 Task: In the setting , change the language English , change the country 'Singapore', change date format (9/1/2023), change time format 1:01 AM - 11:59 PM, in privacy and data export the history, logged in from the account softage.10@softage.net
Action: Mouse moved to (1119, 86)
Screenshot: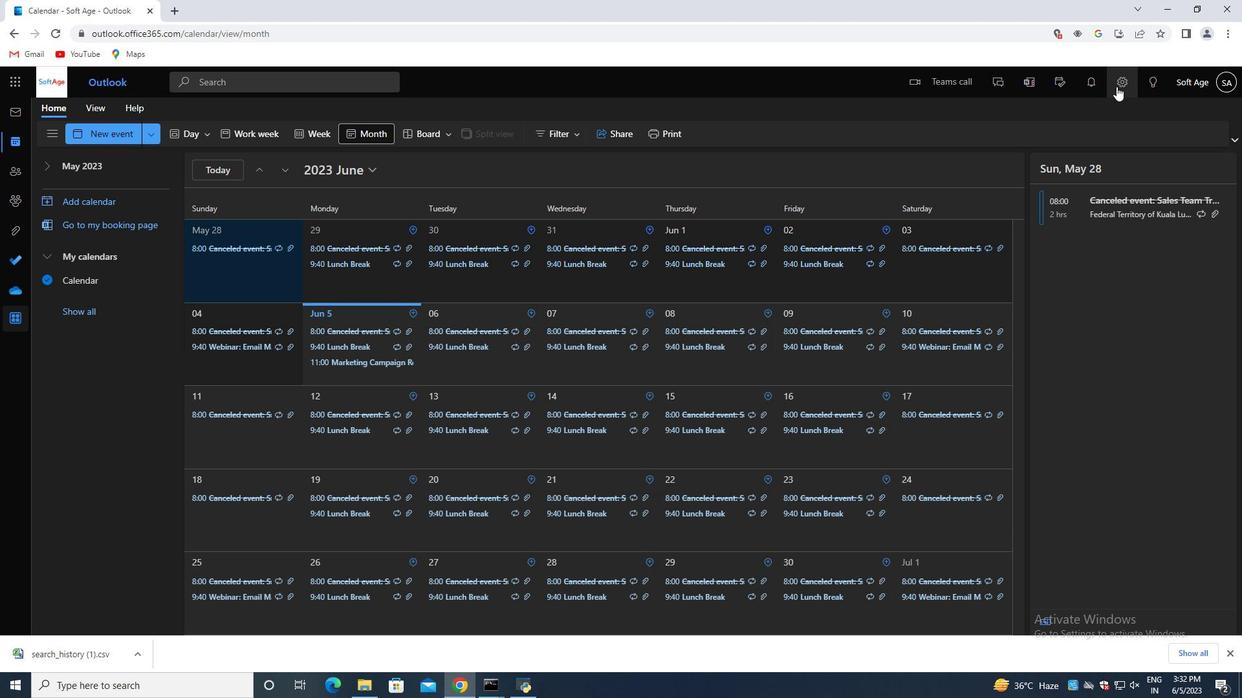 
Action: Mouse pressed left at (1119, 86)
Screenshot: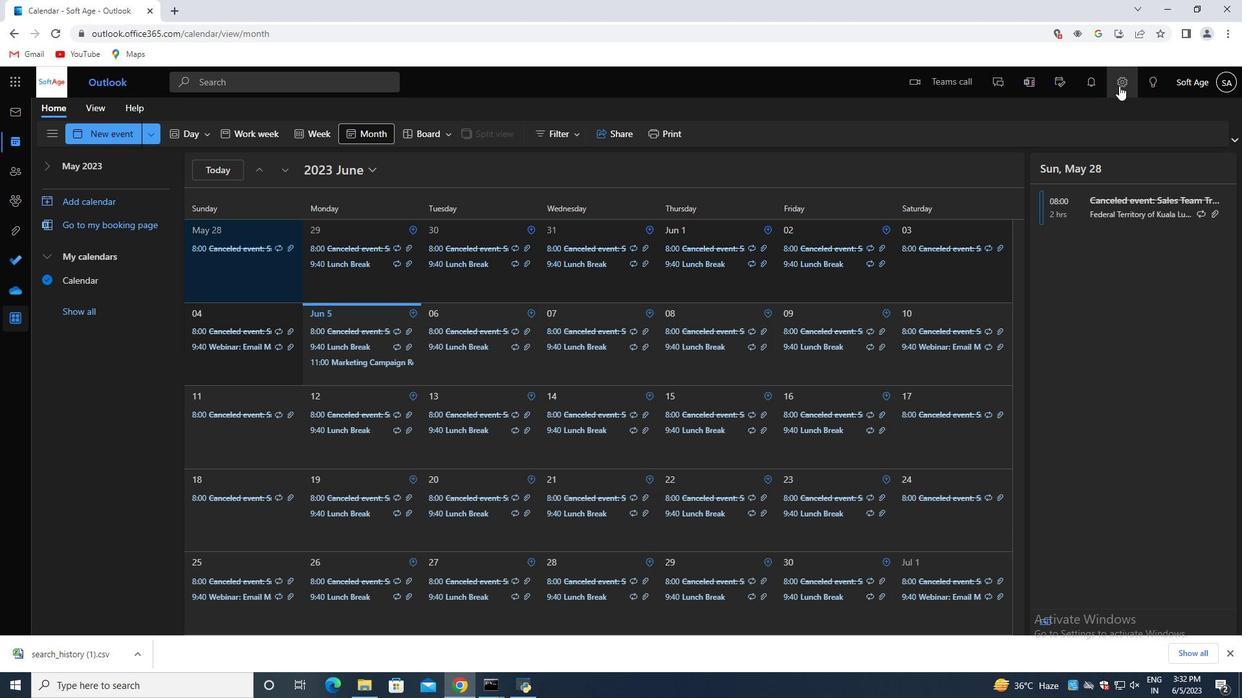 
Action: Mouse moved to (1128, 320)
Screenshot: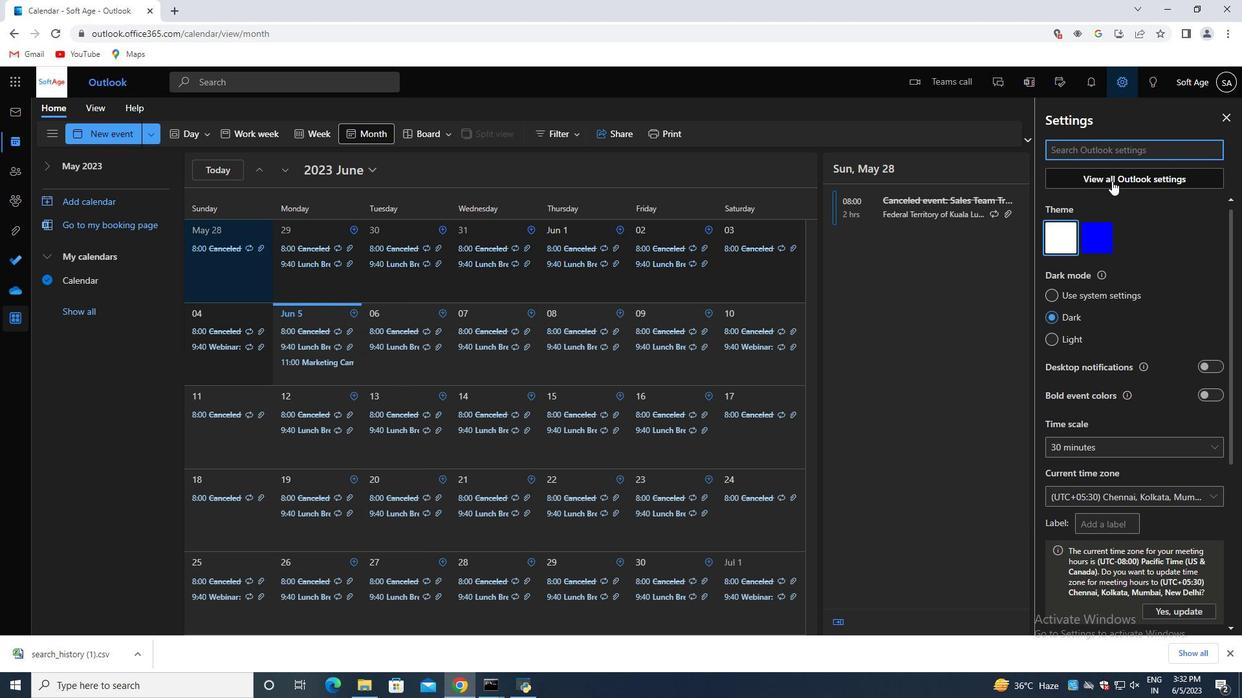 
Action: Mouse scrolled (1128, 319) with delta (0, 0)
Screenshot: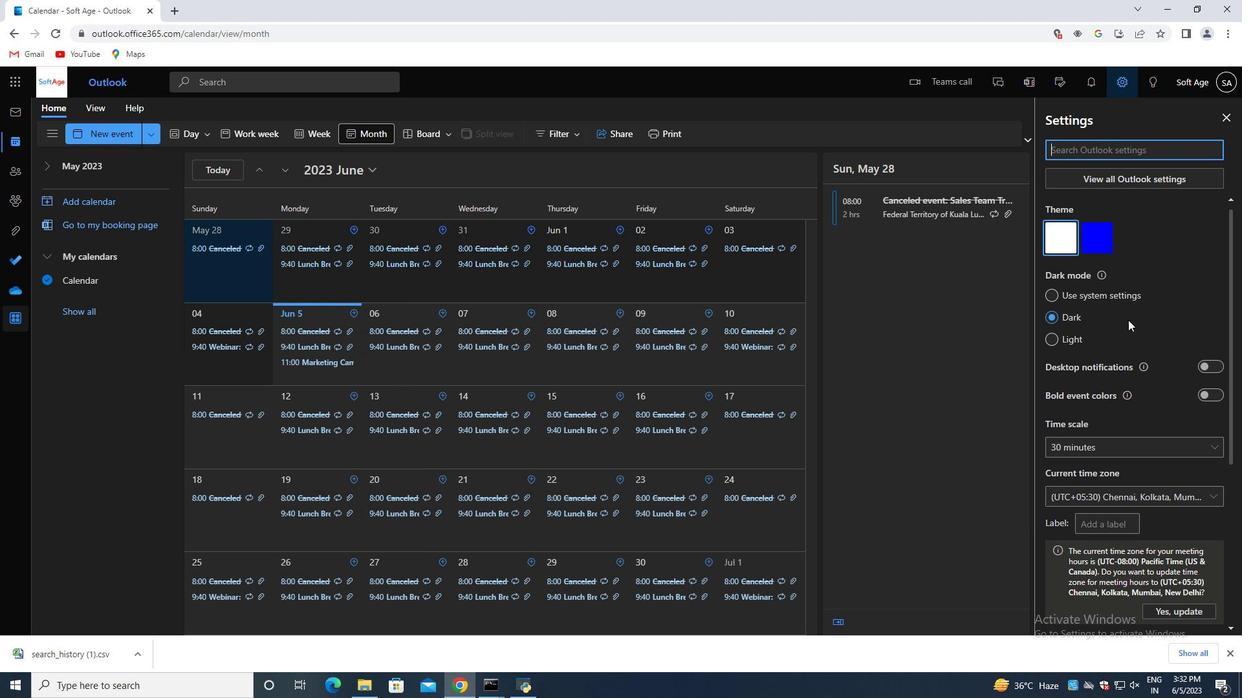 
Action: Mouse moved to (1128, 330)
Screenshot: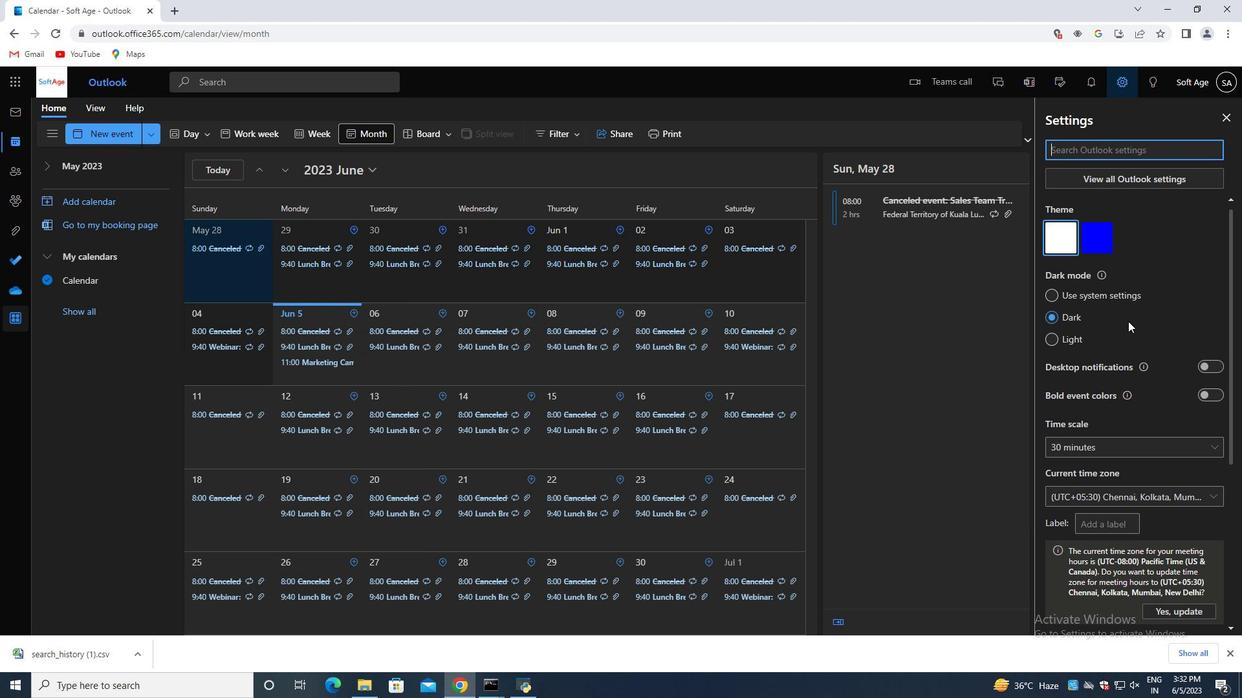 
Action: Mouse scrolled (1128, 320) with delta (0, 0)
Screenshot: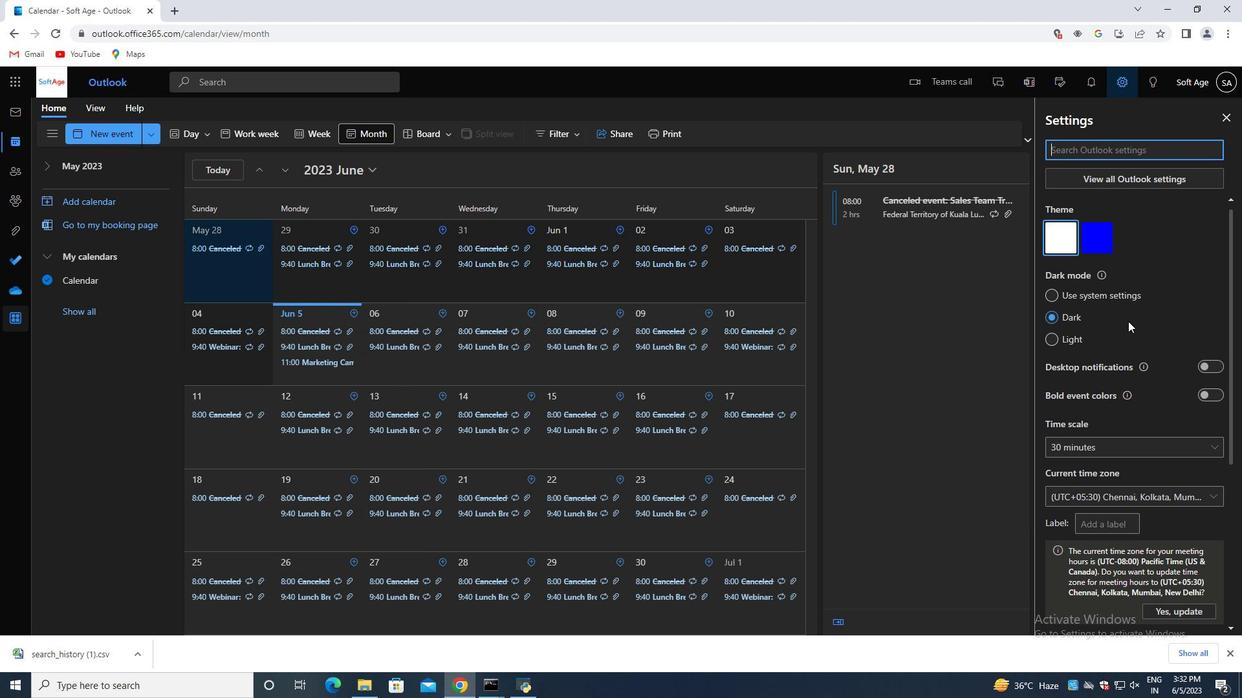 
Action: Mouse moved to (1128, 331)
Screenshot: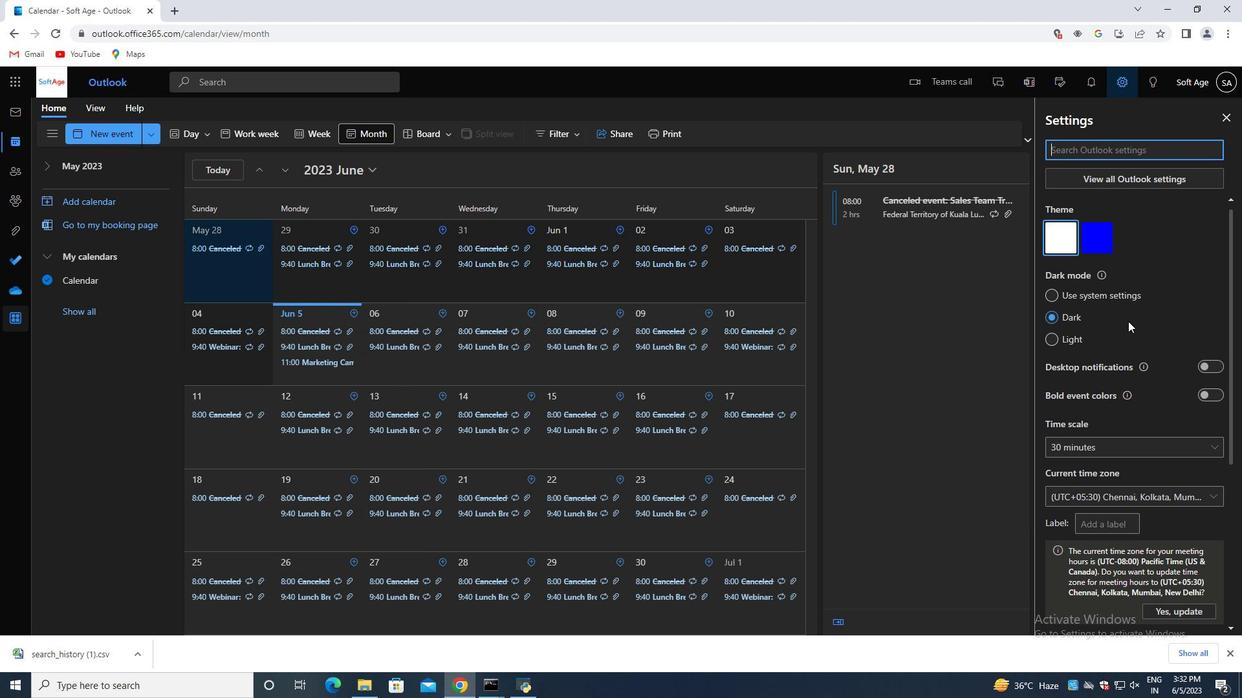
Action: Mouse scrolled (1128, 322) with delta (0, 0)
Screenshot: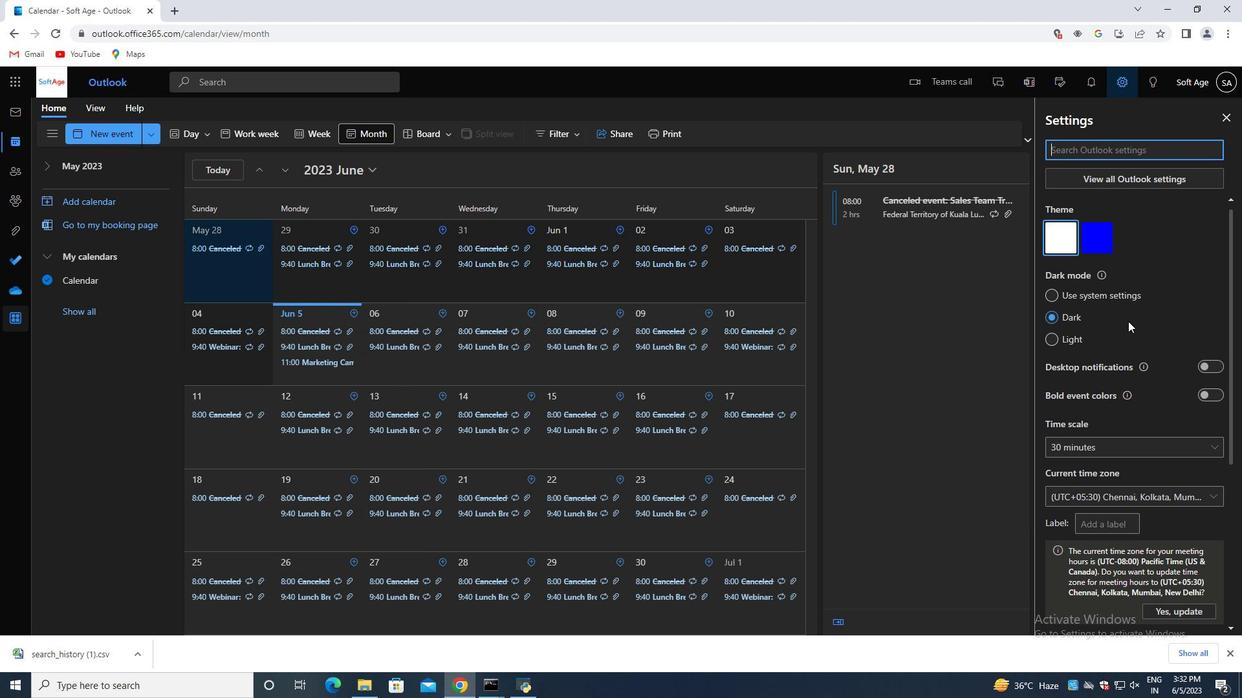
Action: Mouse moved to (1128, 332)
Screenshot: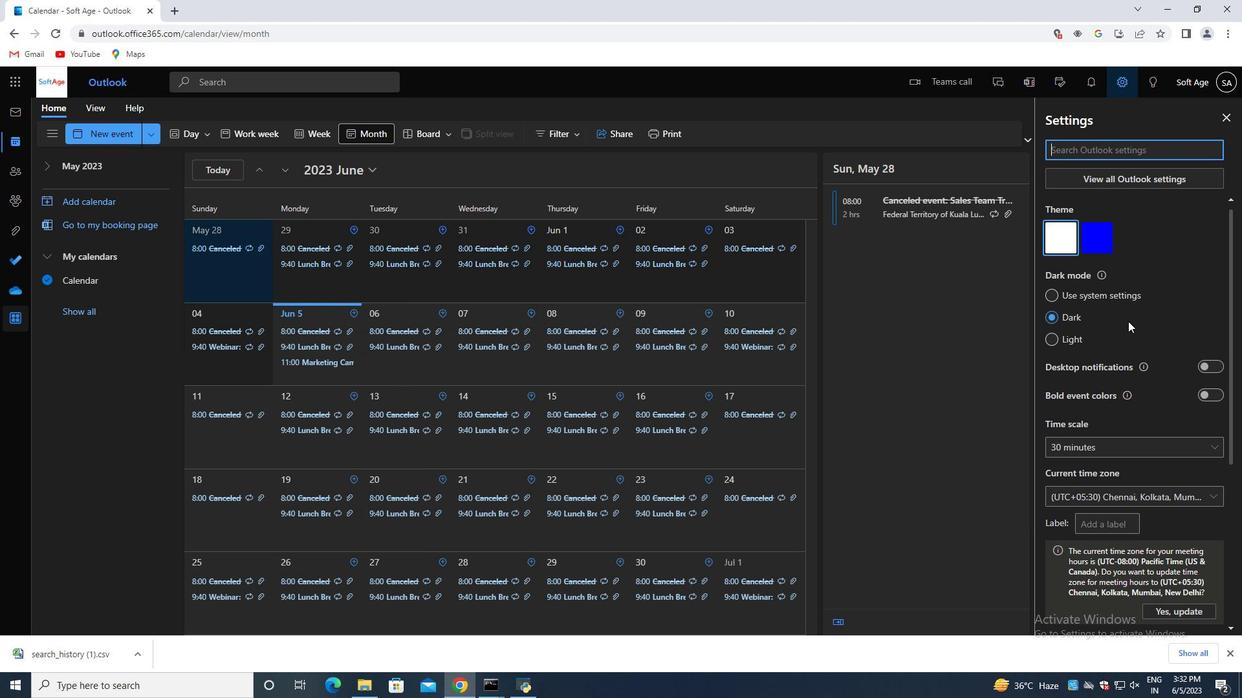 
Action: Mouse scrolled (1128, 324) with delta (0, 0)
Screenshot: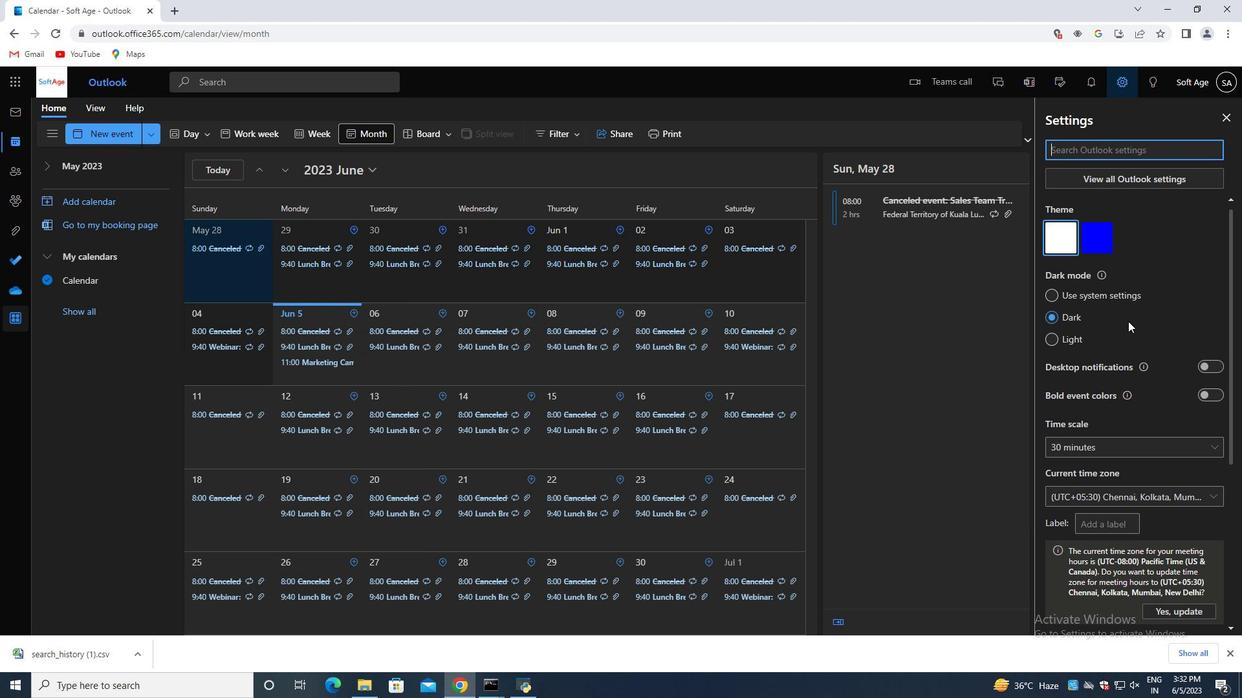 
Action: Mouse moved to (1127, 342)
Screenshot: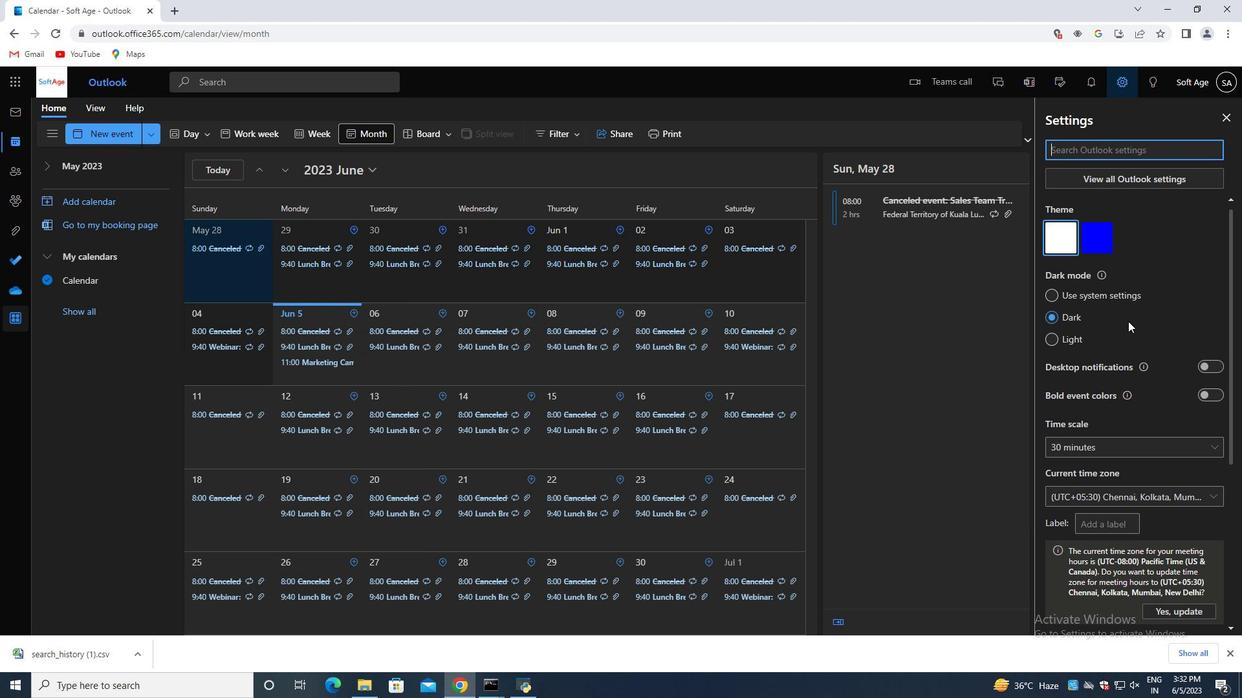 
Action: Mouse scrolled (1128, 329) with delta (0, 0)
Screenshot: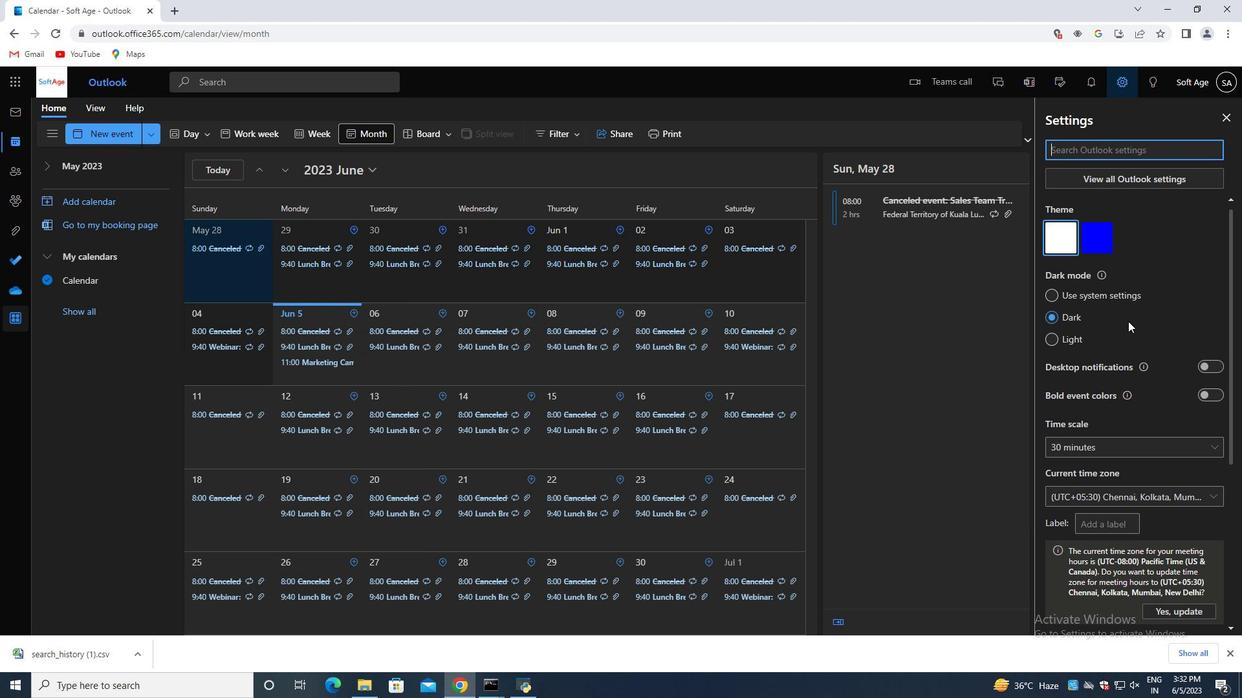 
Action: Mouse moved to (1126, 355)
Screenshot: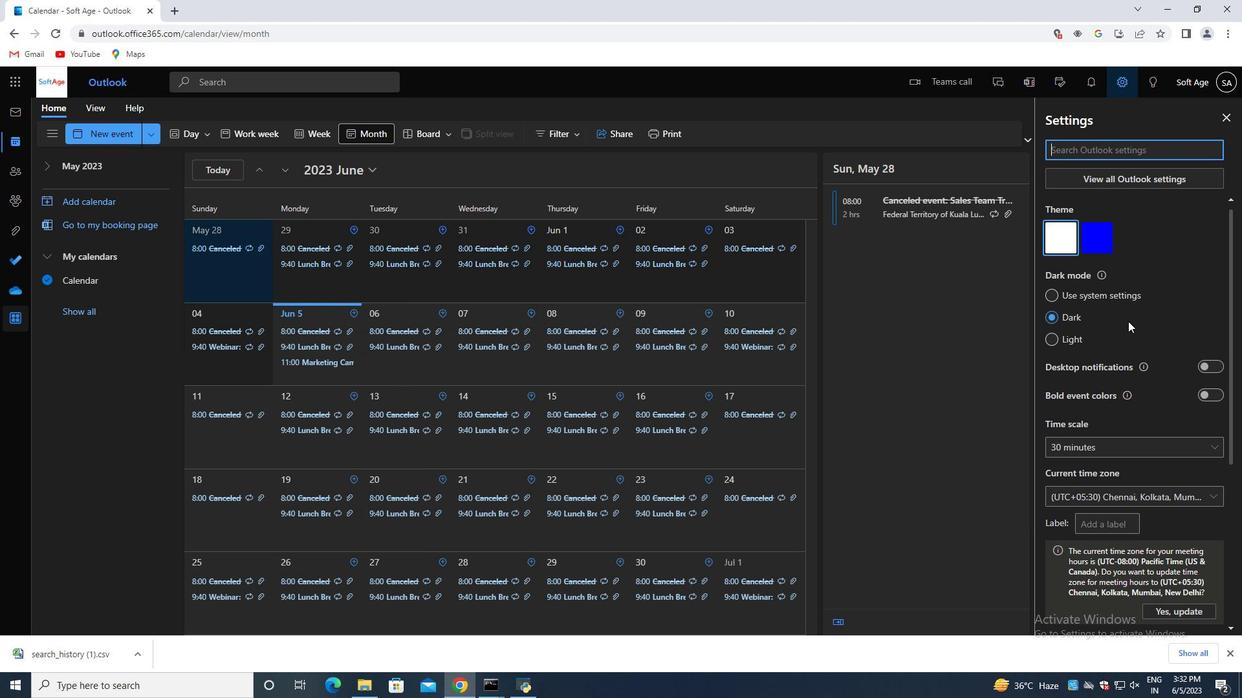 
Action: Mouse scrolled (1128, 331) with delta (0, 0)
Screenshot: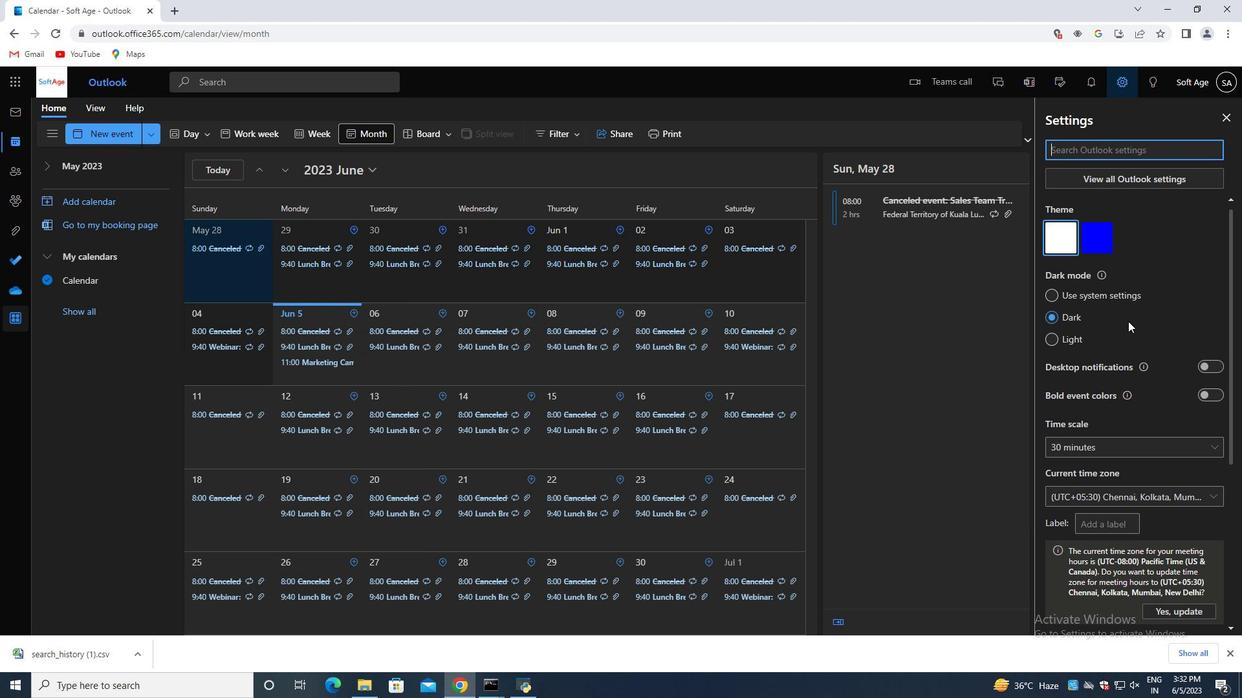 
Action: Mouse moved to (1091, 440)
Screenshot: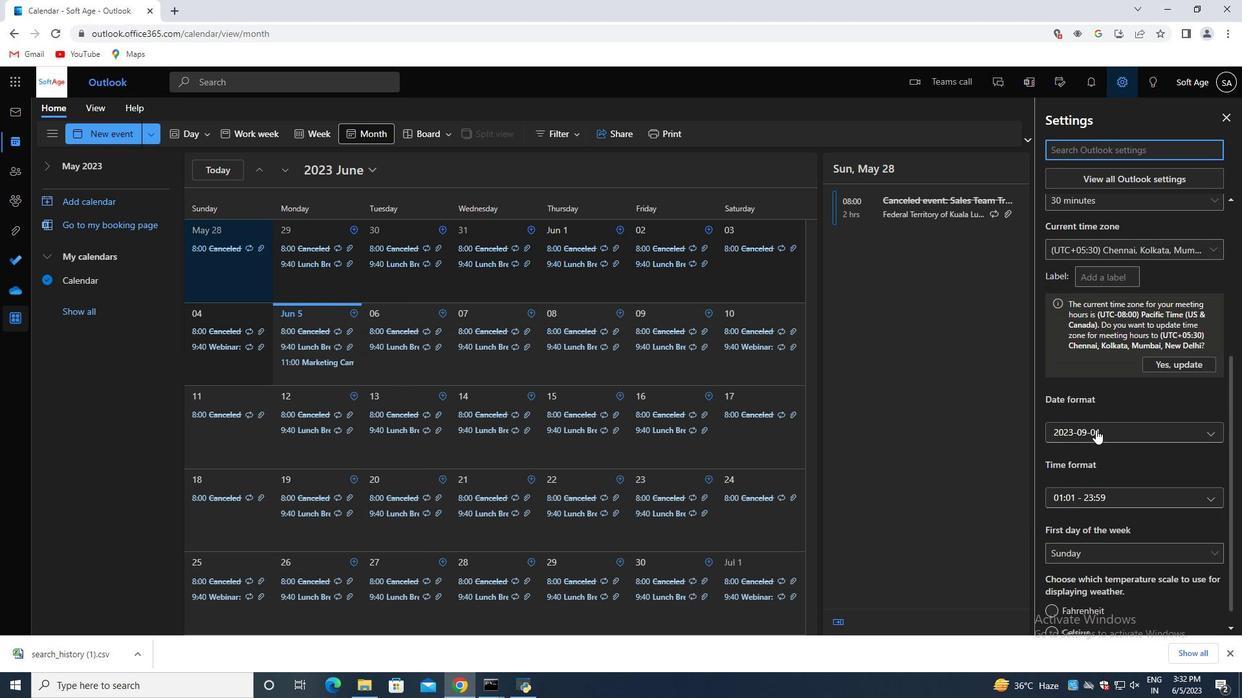 
Action: Mouse scrolled (1091, 440) with delta (0, 0)
Screenshot: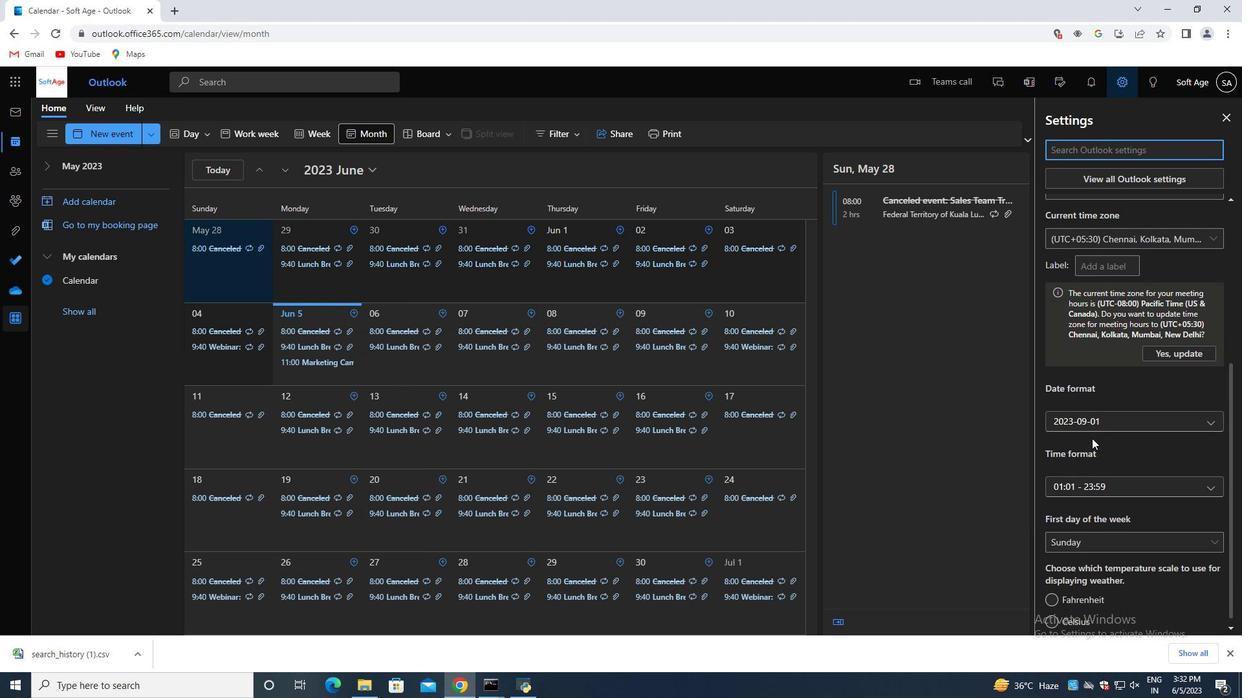 
Action: Mouse moved to (1089, 441)
Screenshot: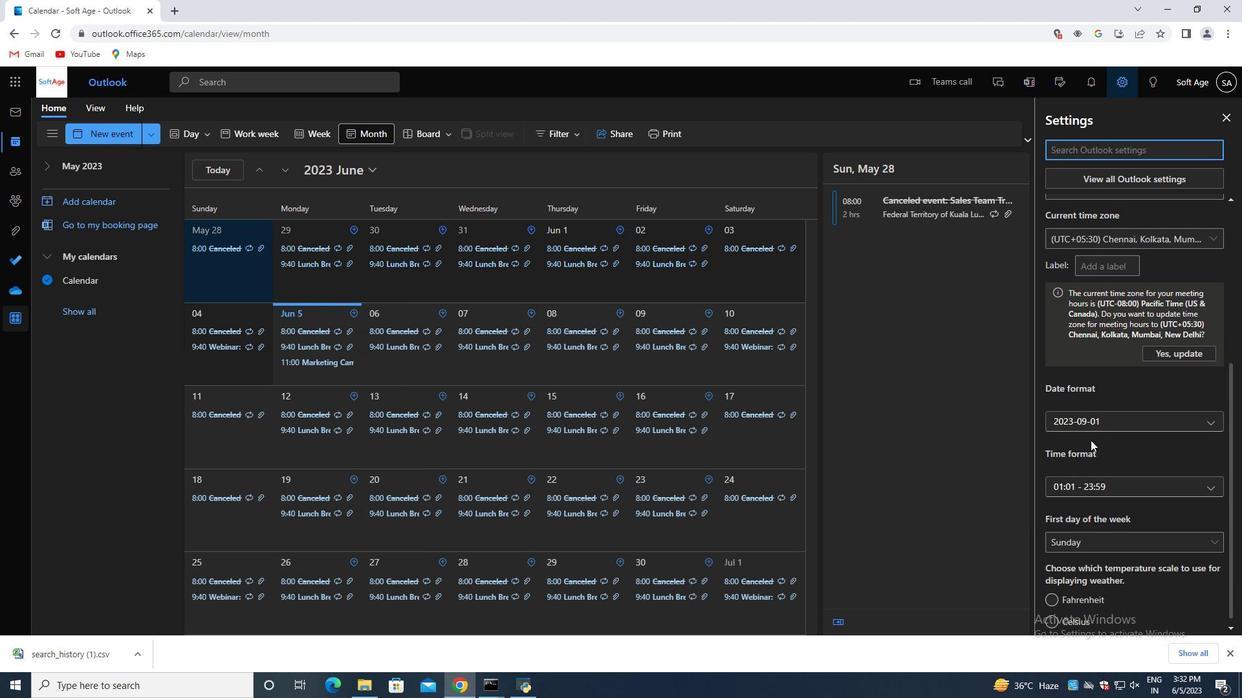 
Action: Mouse scrolled (1089, 440) with delta (0, 0)
Screenshot: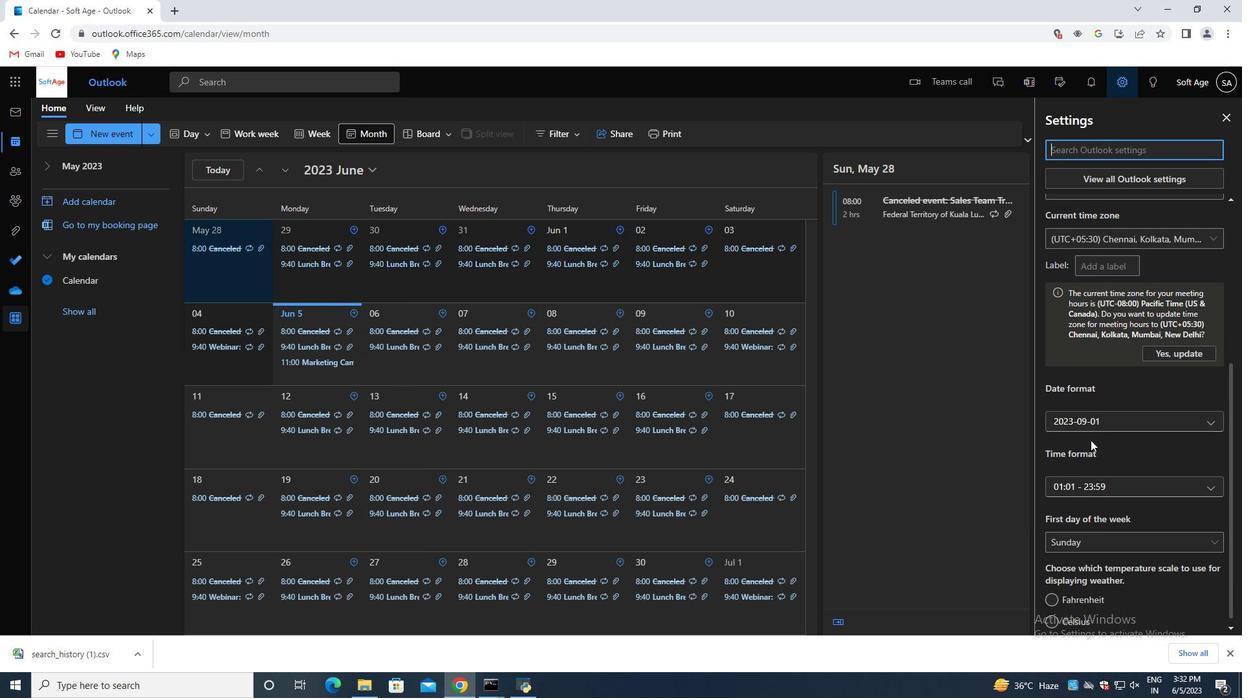 
Action: Mouse scrolled (1089, 440) with delta (0, 0)
Screenshot: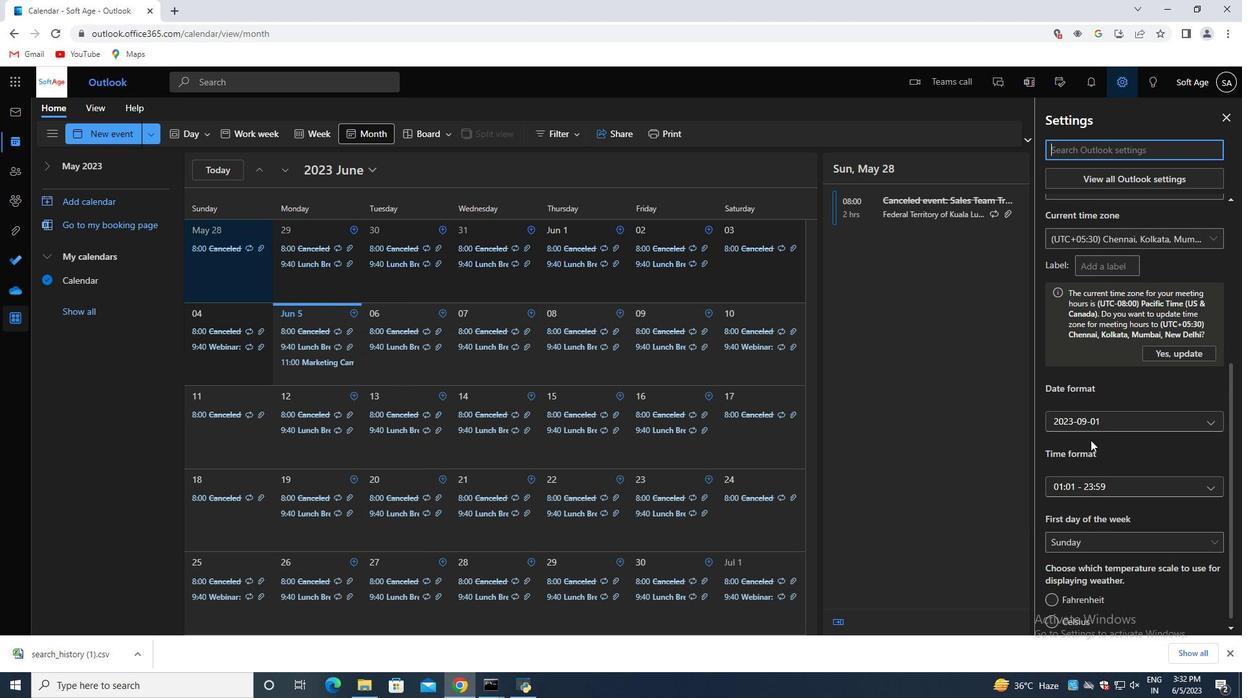 
Action: Mouse scrolled (1089, 440) with delta (0, 0)
Screenshot: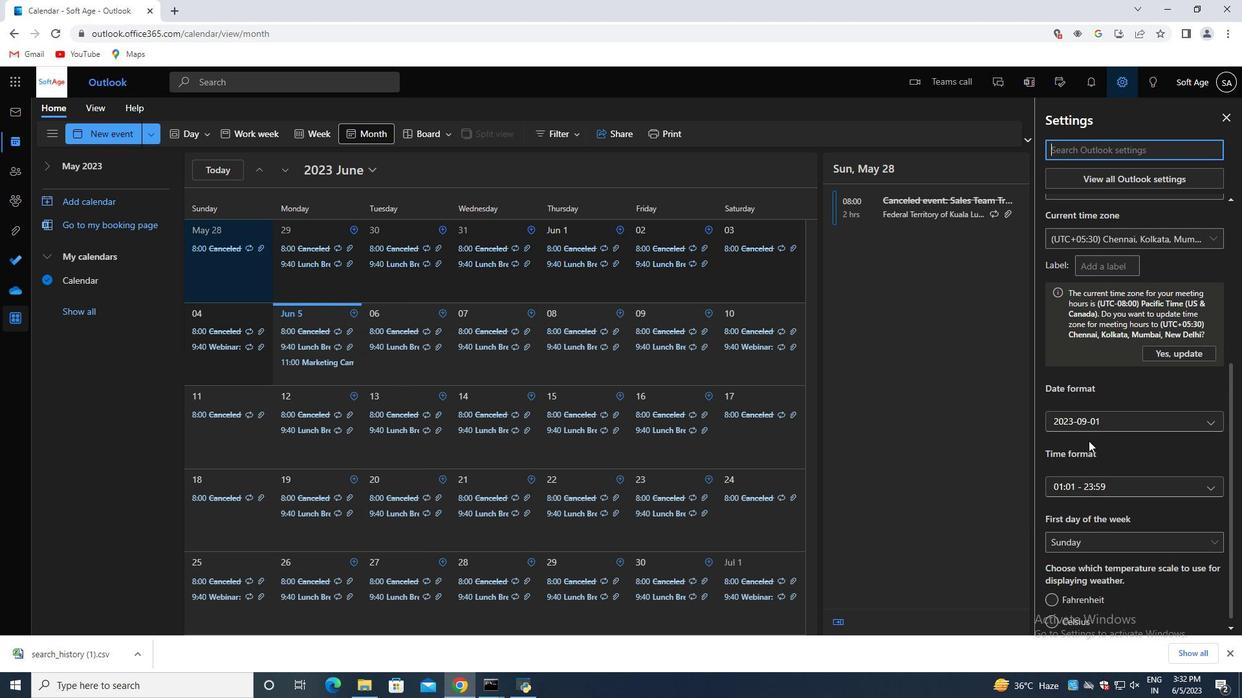 
Action: Mouse moved to (1065, 426)
Screenshot: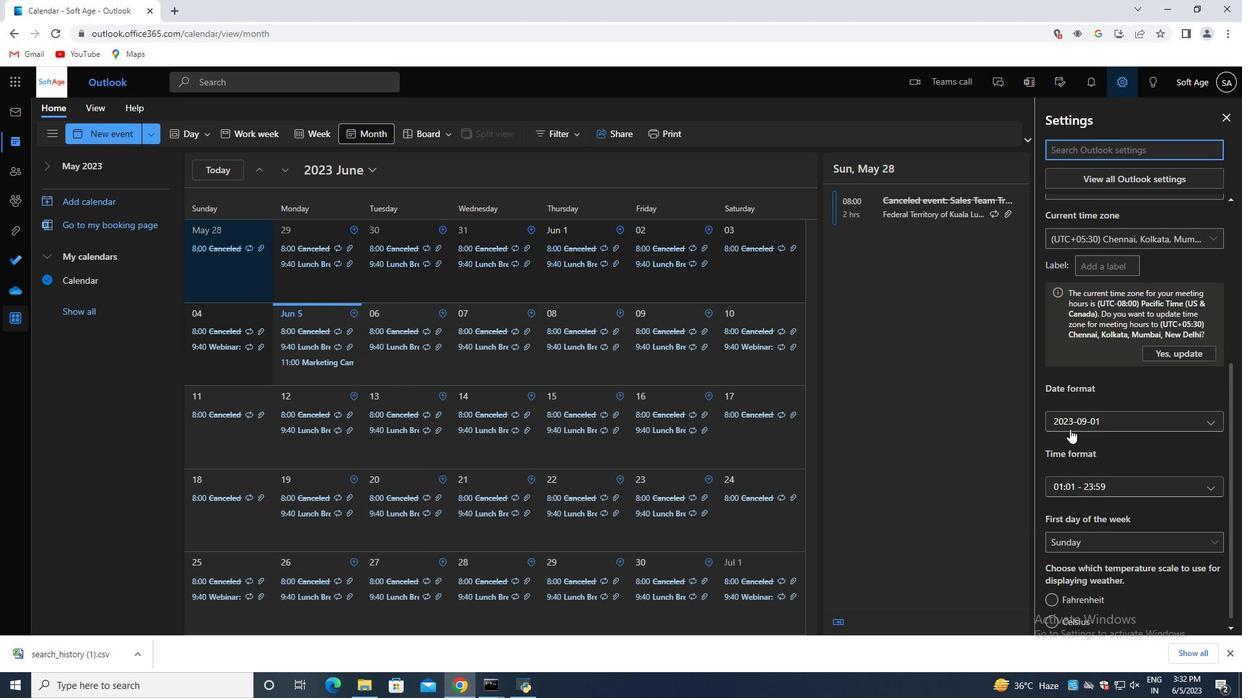 
Action: Mouse scrolled (1065, 427) with delta (0, 0)
Screenshot: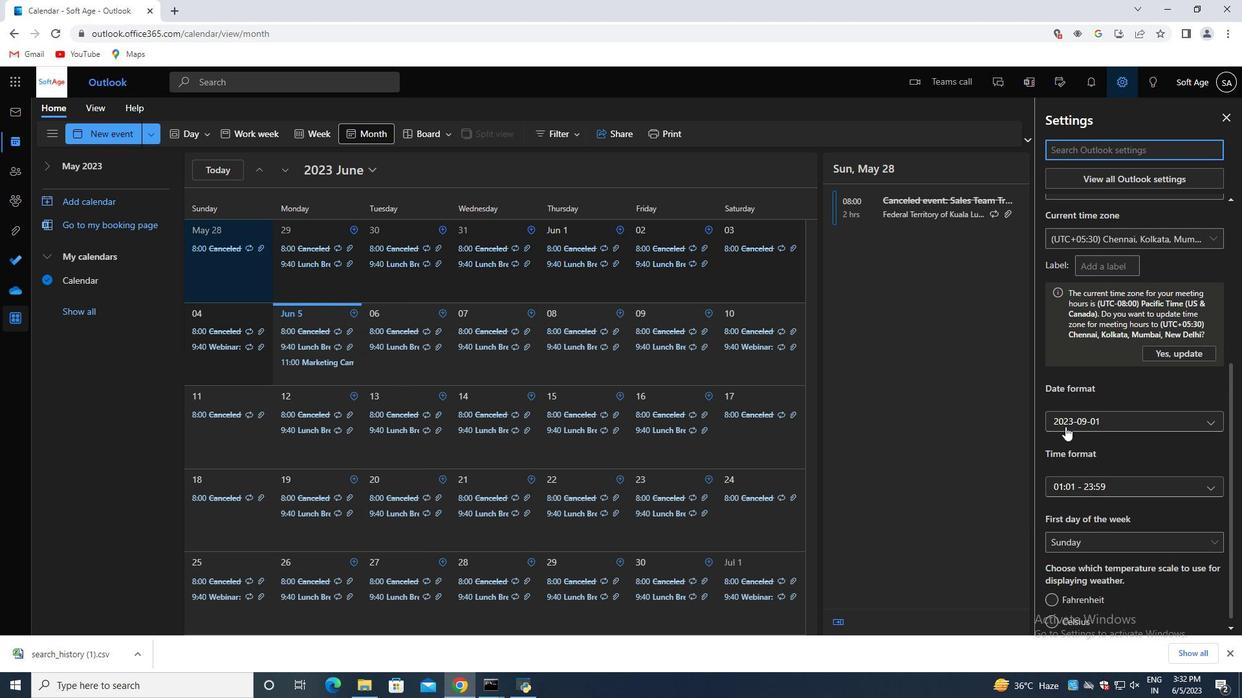 
Action: Mouse scrolled (1065, 427) with delta (0, 0)
Screenshot: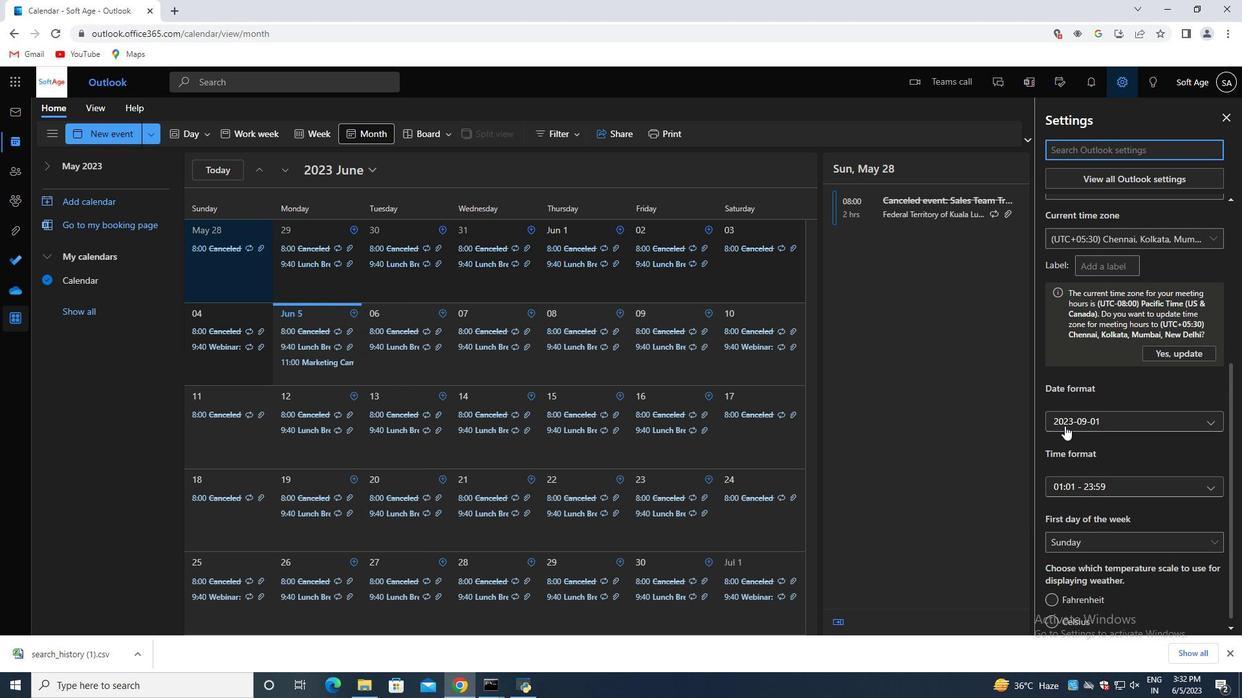 
Action: Mouse scrolled (1065, 427) with delta (0, 0)
Screenshot: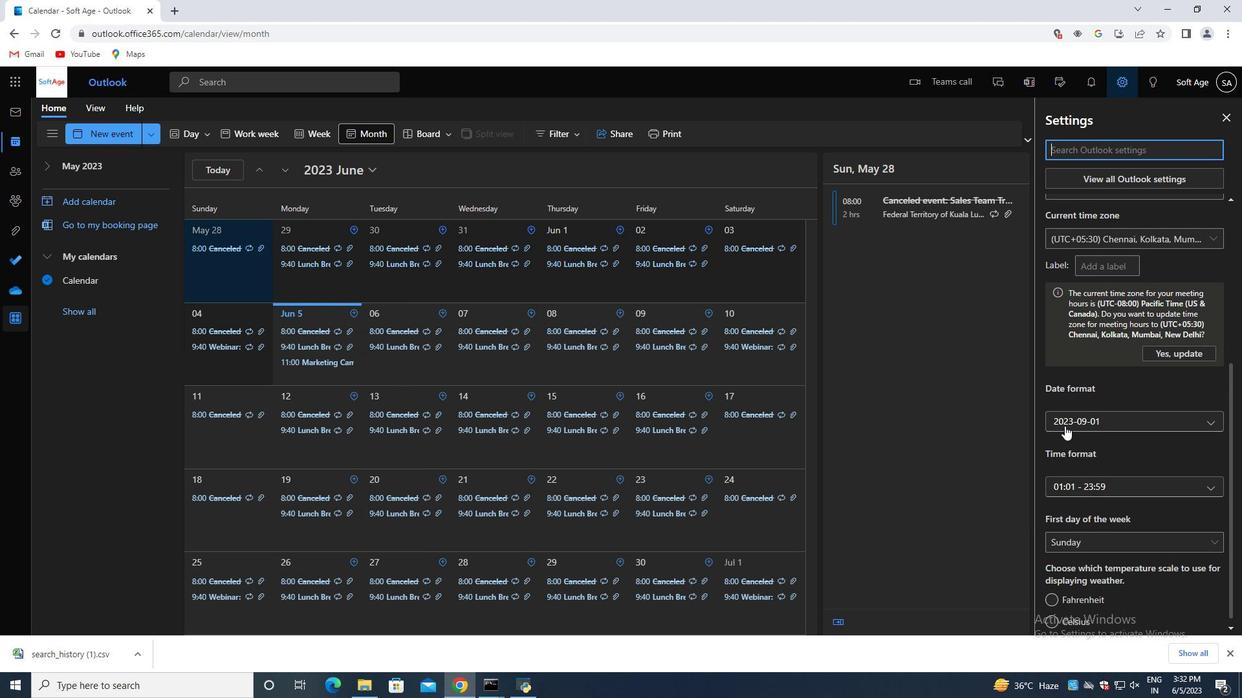 
Action: Mouse moved to (1064, 425)
Screenshot: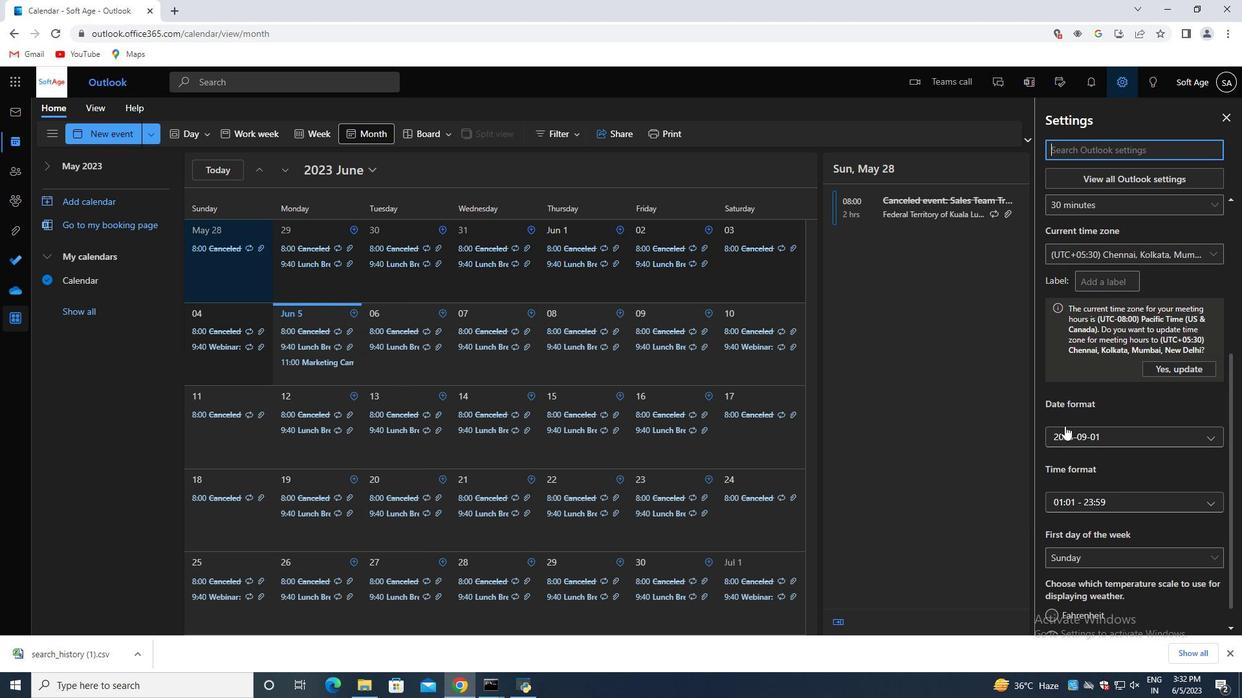 
Action: Mouse scrolled (1065, 427) with delta (0, 0)
Screenshot: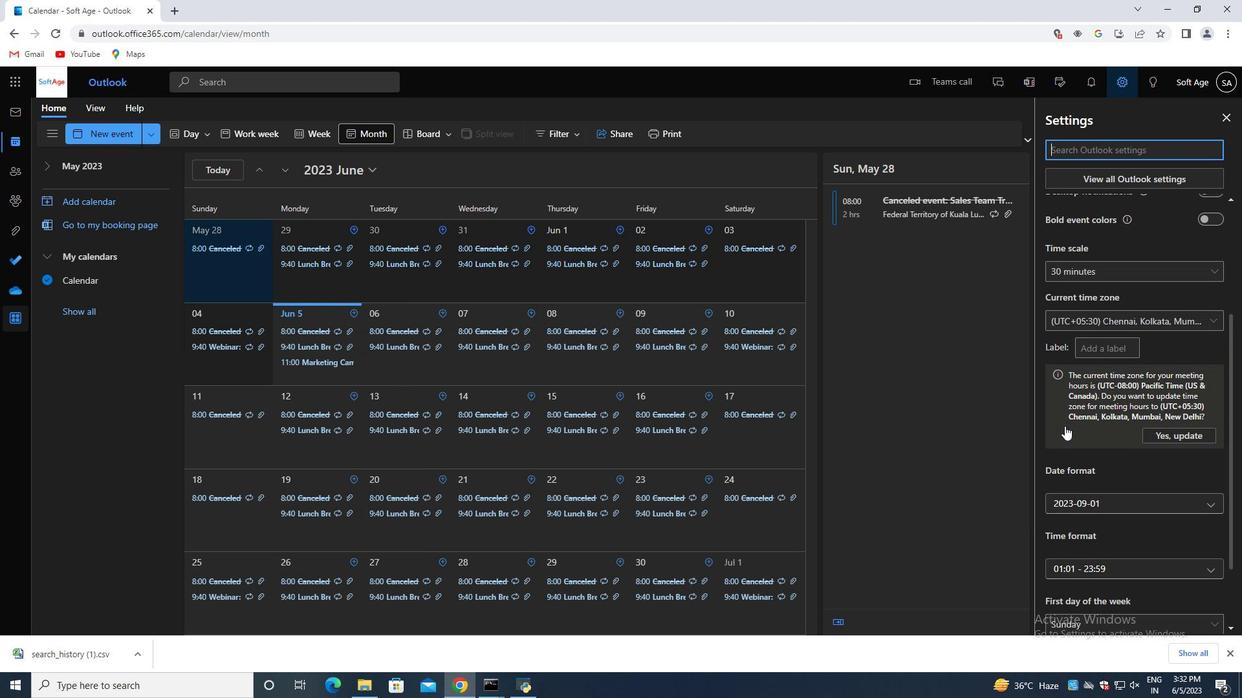 
Action: Mouse moved to (1063, 425)
Screenshot: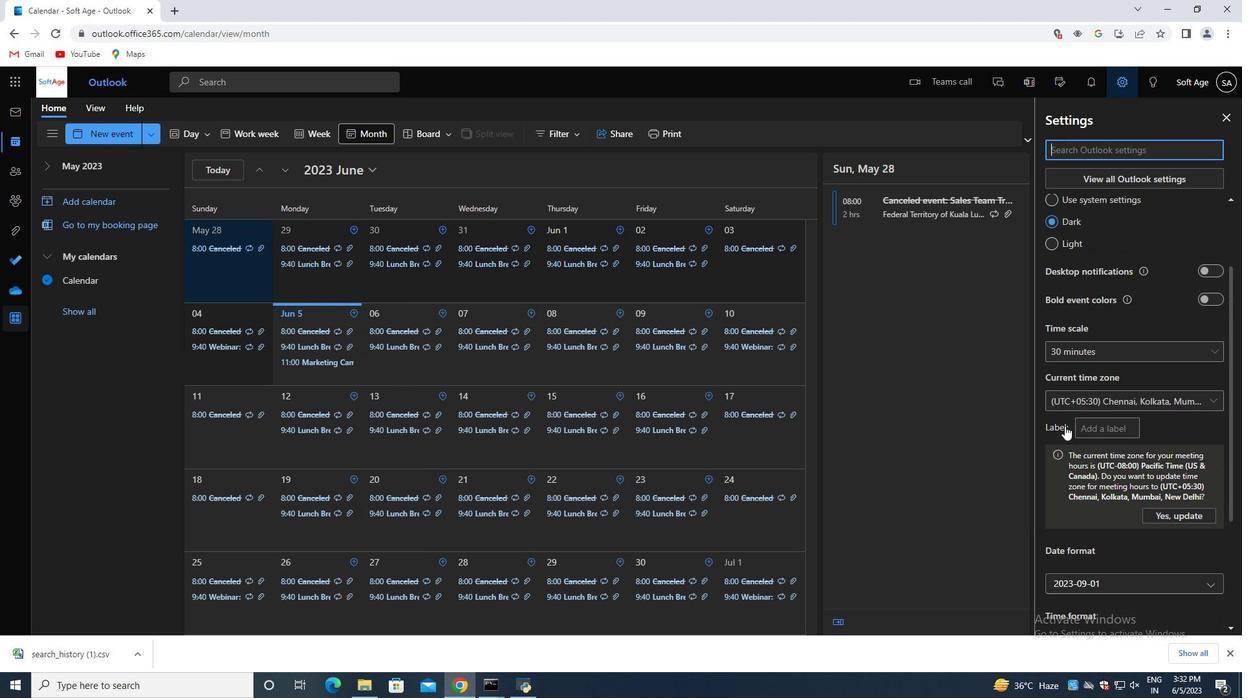 
Action: Mouse scrolled (1065, 427) with delta (0, 0)
Screenshot: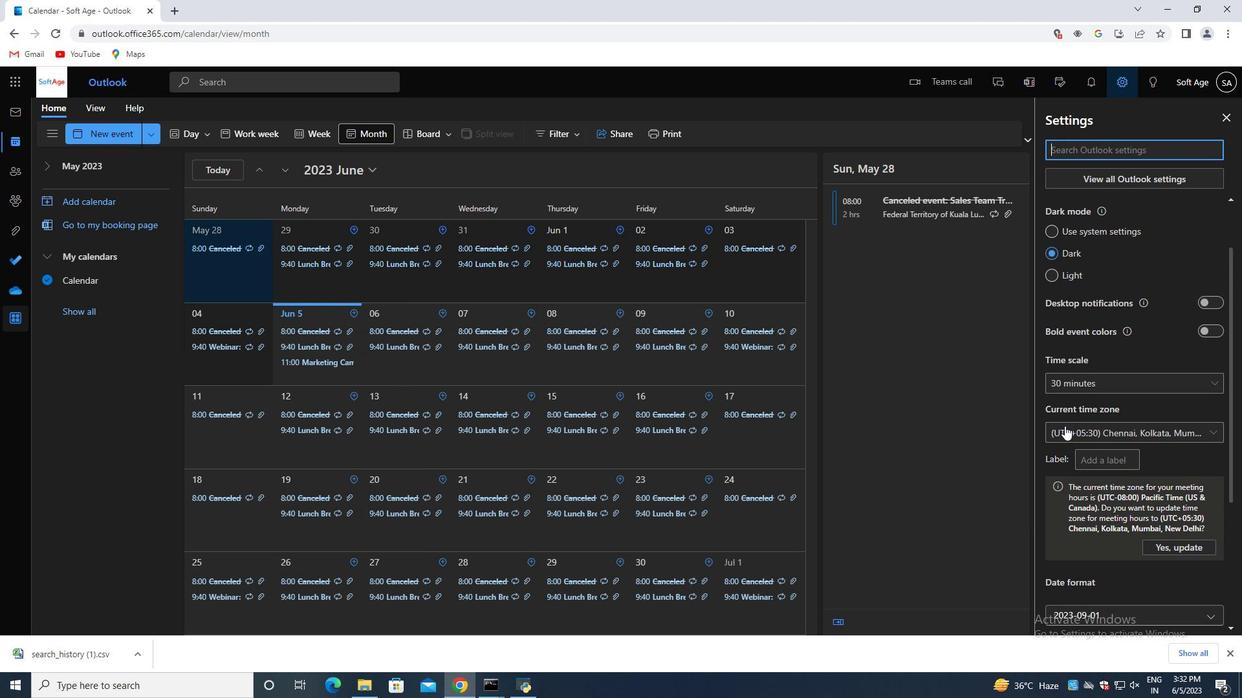
Action: Mouse moved to (1001, 405)
Screenshot: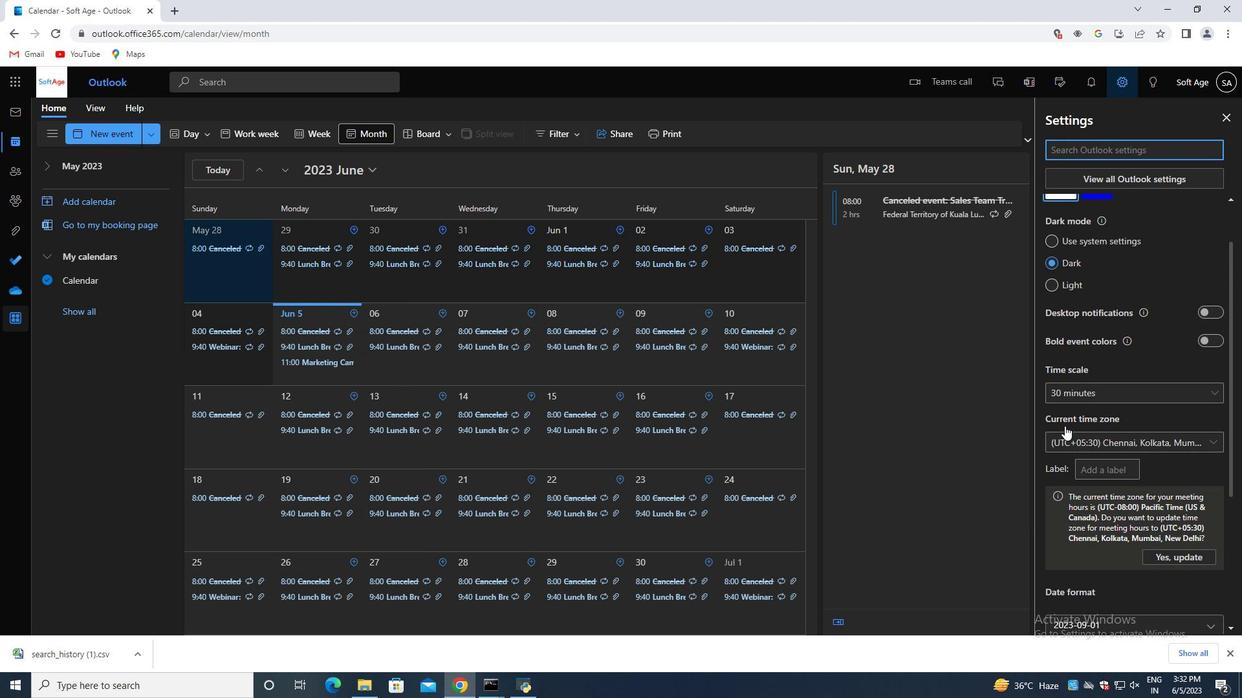 
Action: Mouse scrolled (1065, 427) with delta (0, 0)
Screenshot: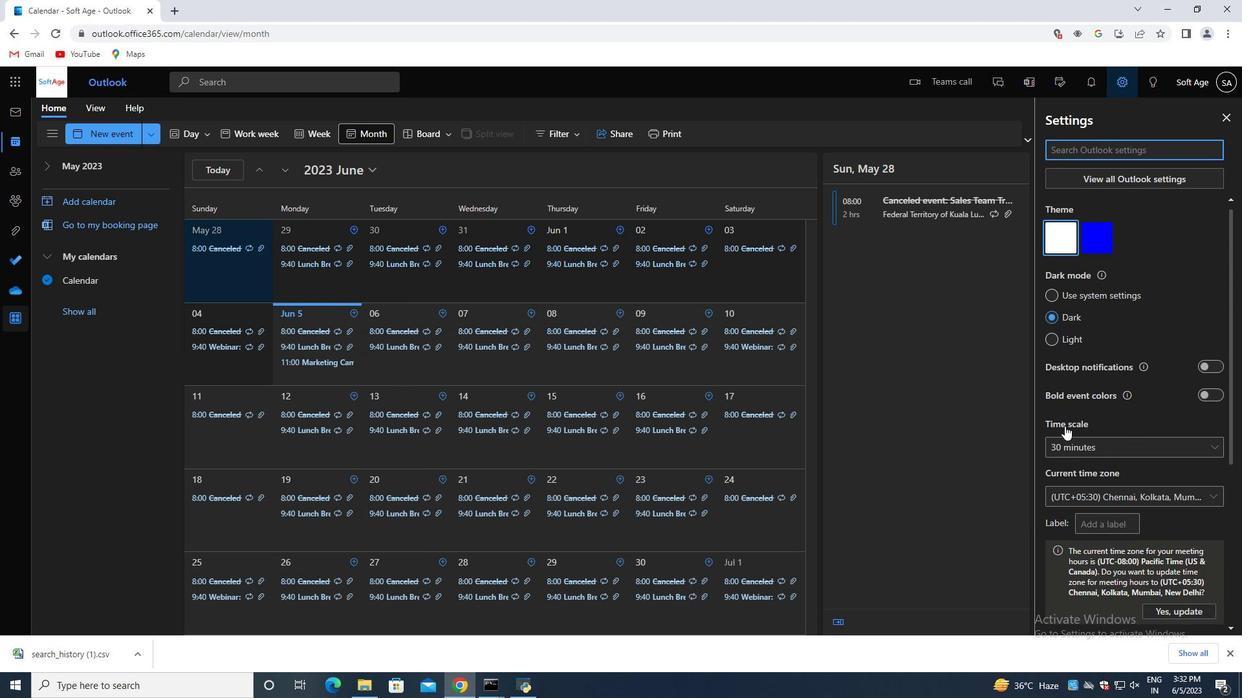 
Action: Mouse moved to (1022, 353)
Screenshot: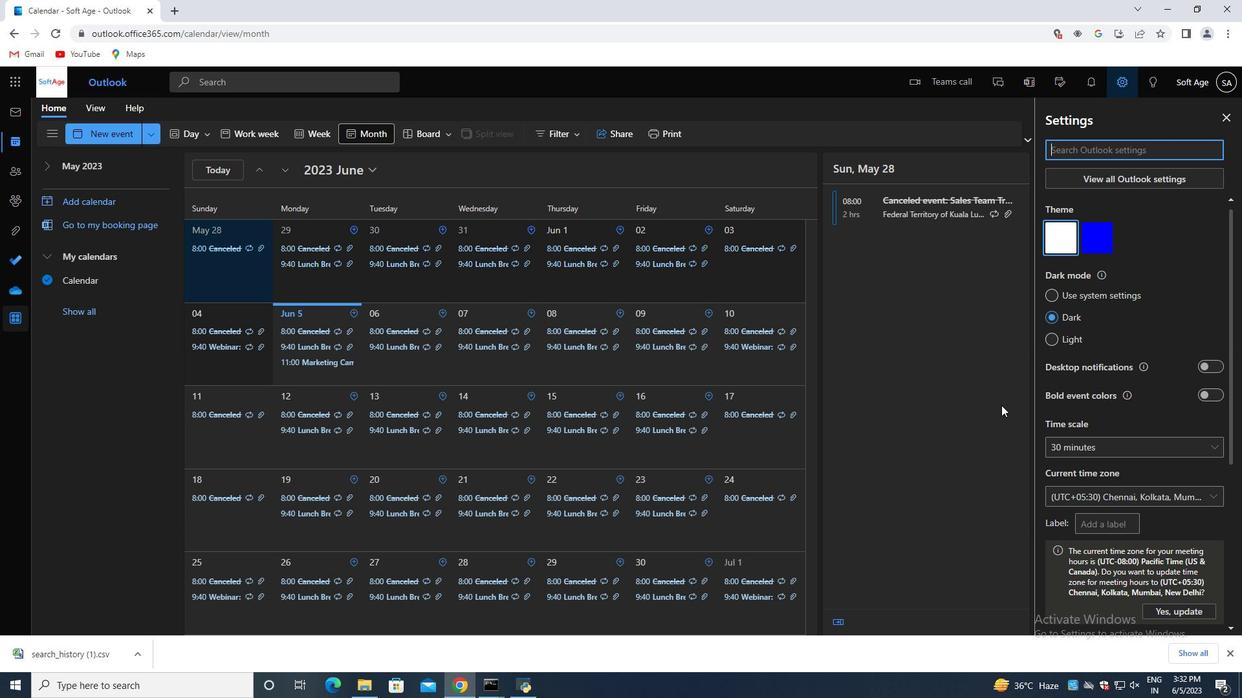 
Action: Mouse scrolled (1001, 403) with delta (0, 0)
Screenshot: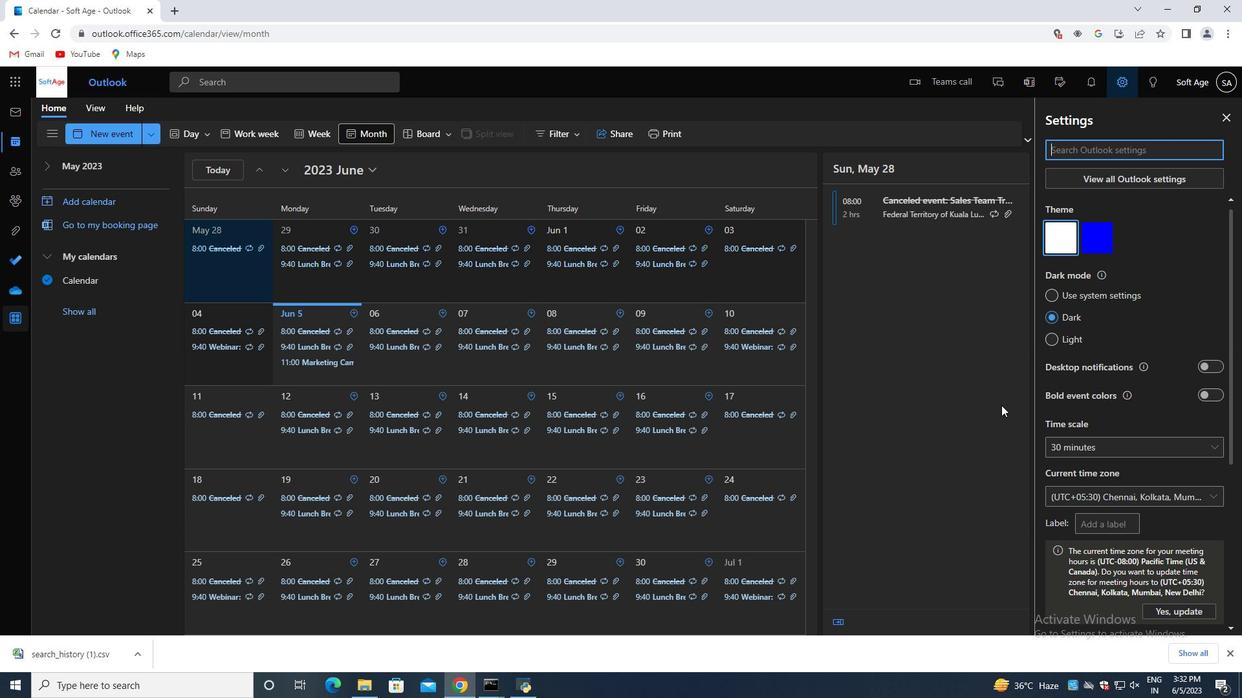 
Action: Mouse moved to (1043, 249)
Screenshot: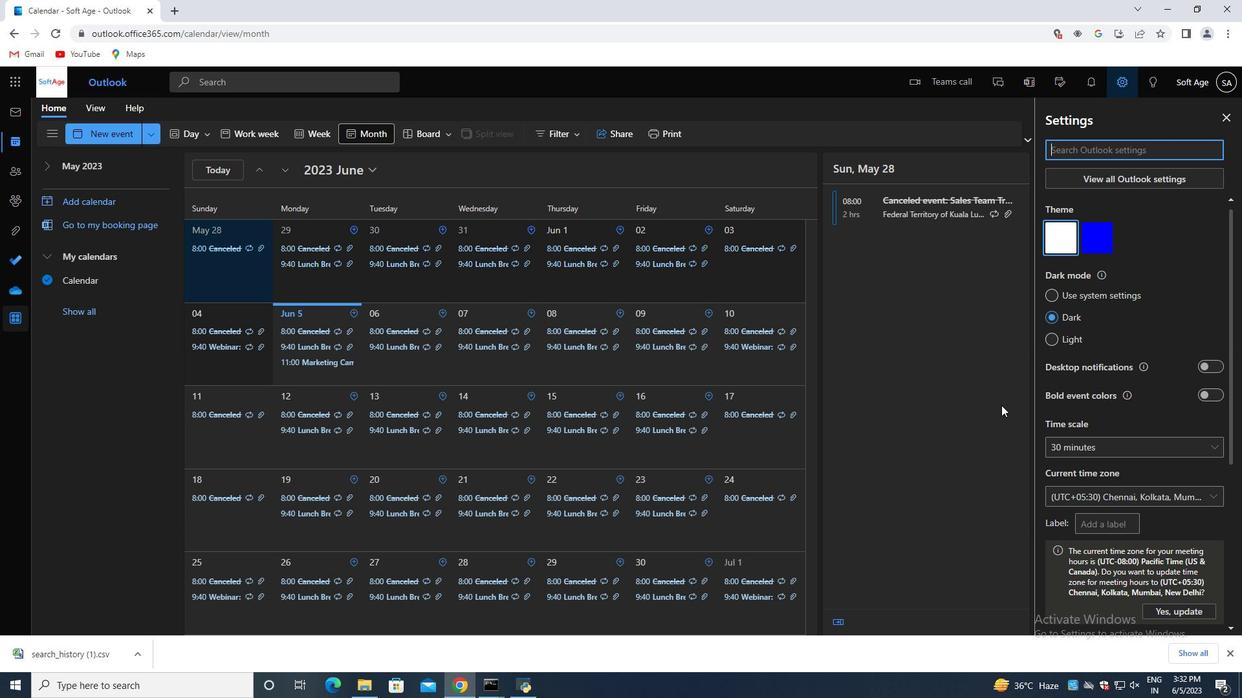 
Action: Mouse scrolled (1001, 399) with delta (0, 0)
Screenshot: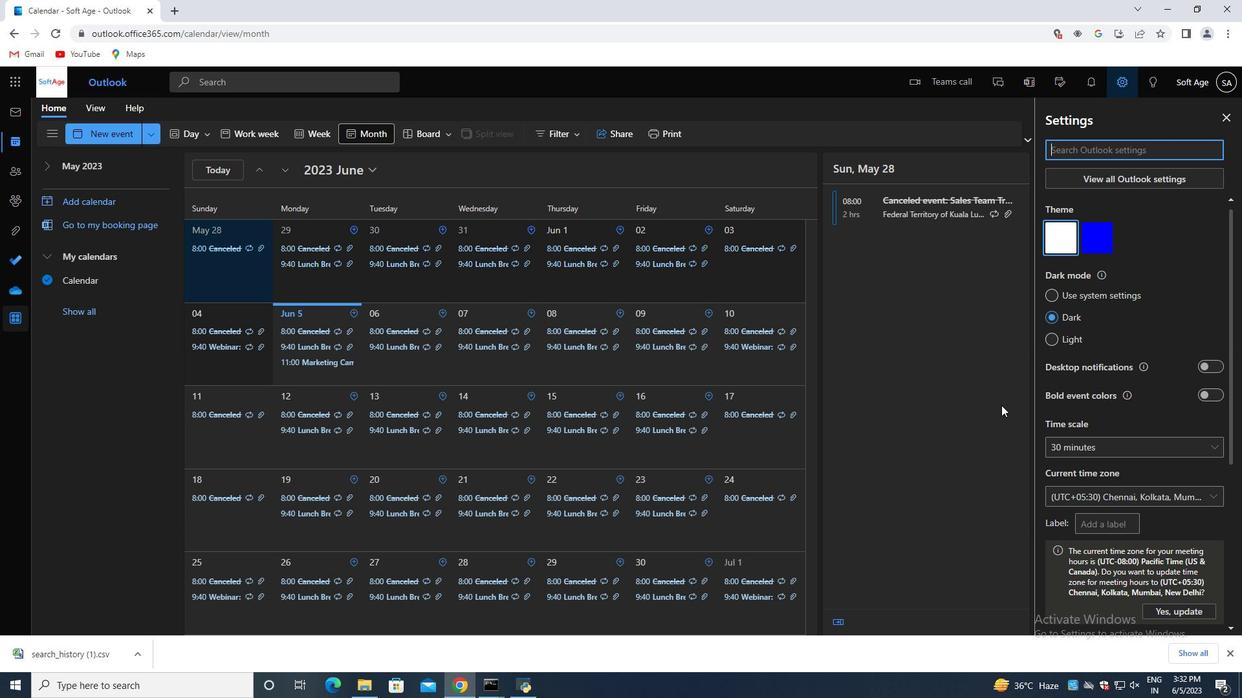 
Action: Mouse moved to (1056, 170)
Screenshot: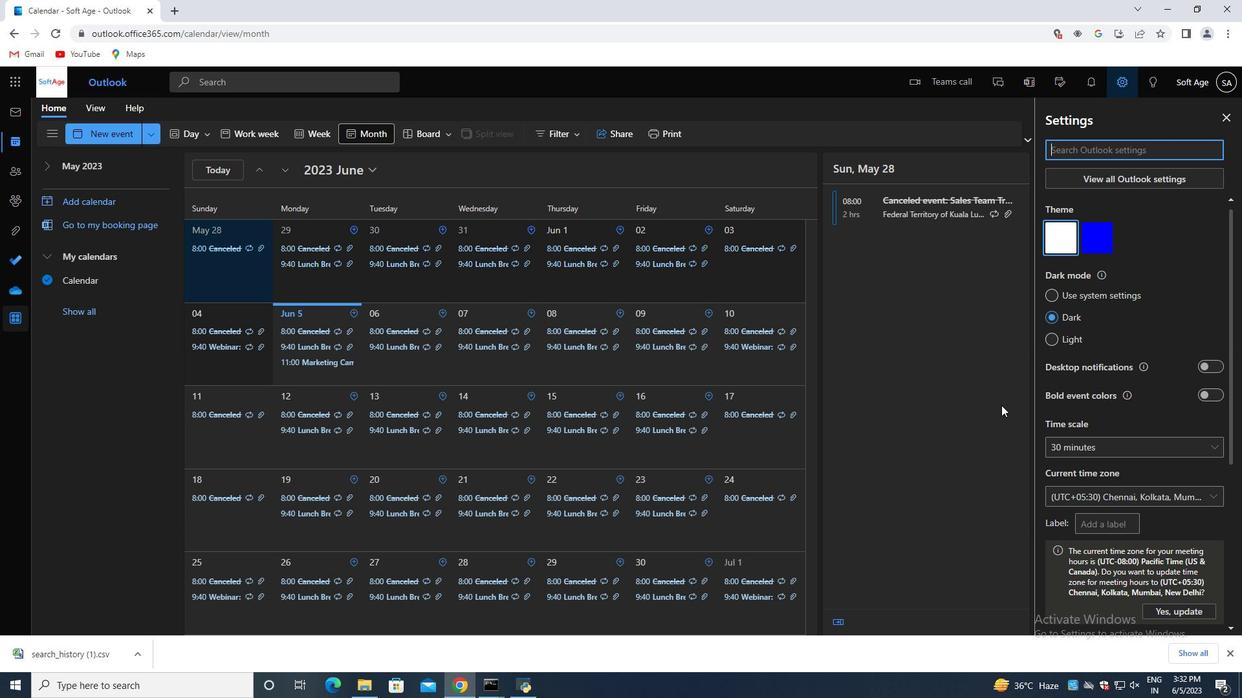 
Action: Mouse scrolled (1006, 394) with delta (0, 0)
Screenshot: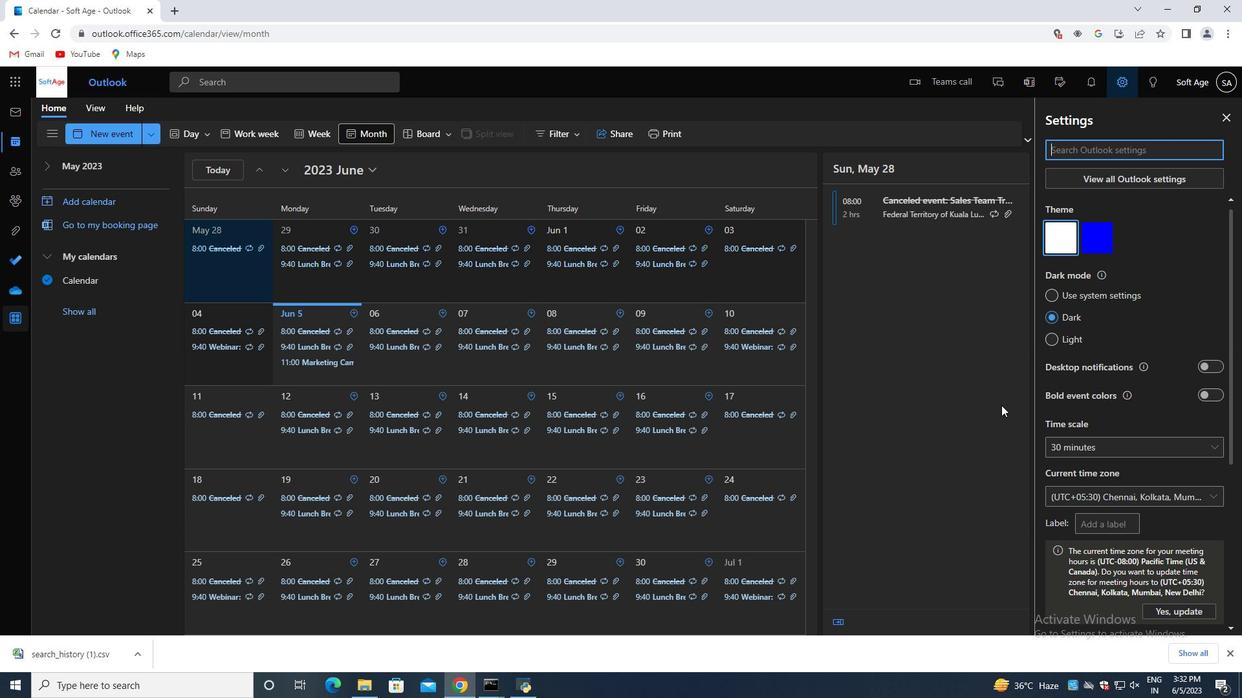 
Action: Mouse moved to (1116, 126)
Screenshot: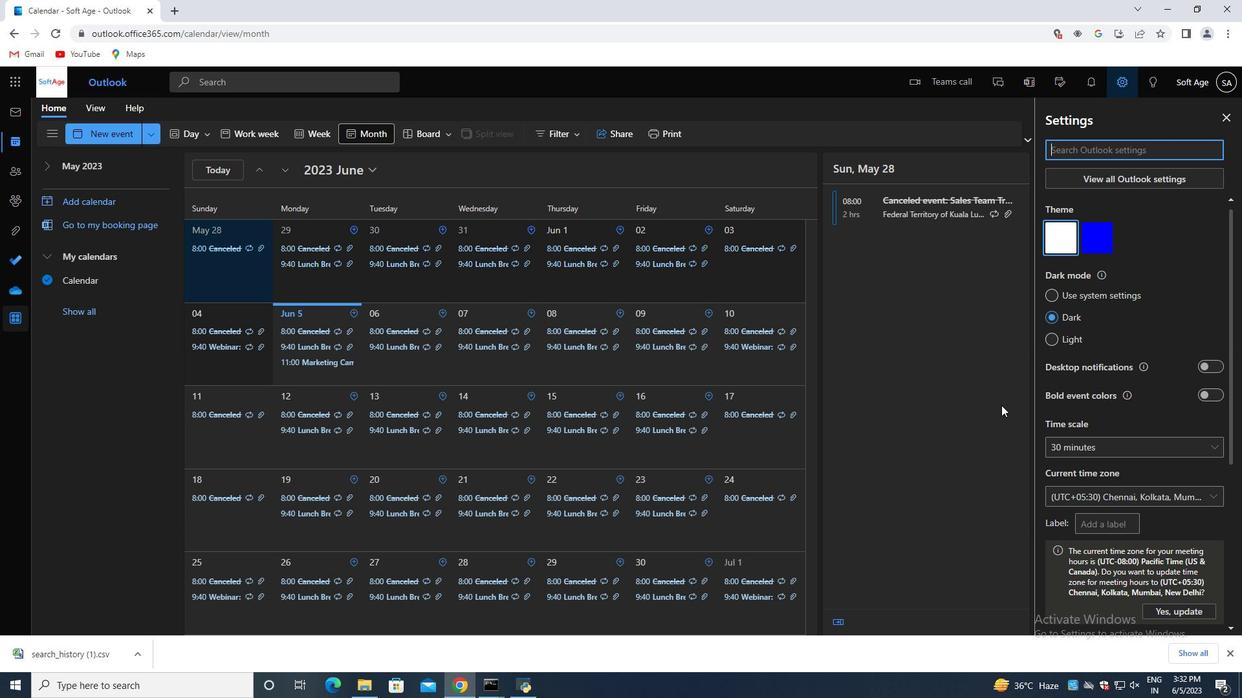 
Action: Mouse scrolled (1007, 393) with delta (0, 0)
Screenshot: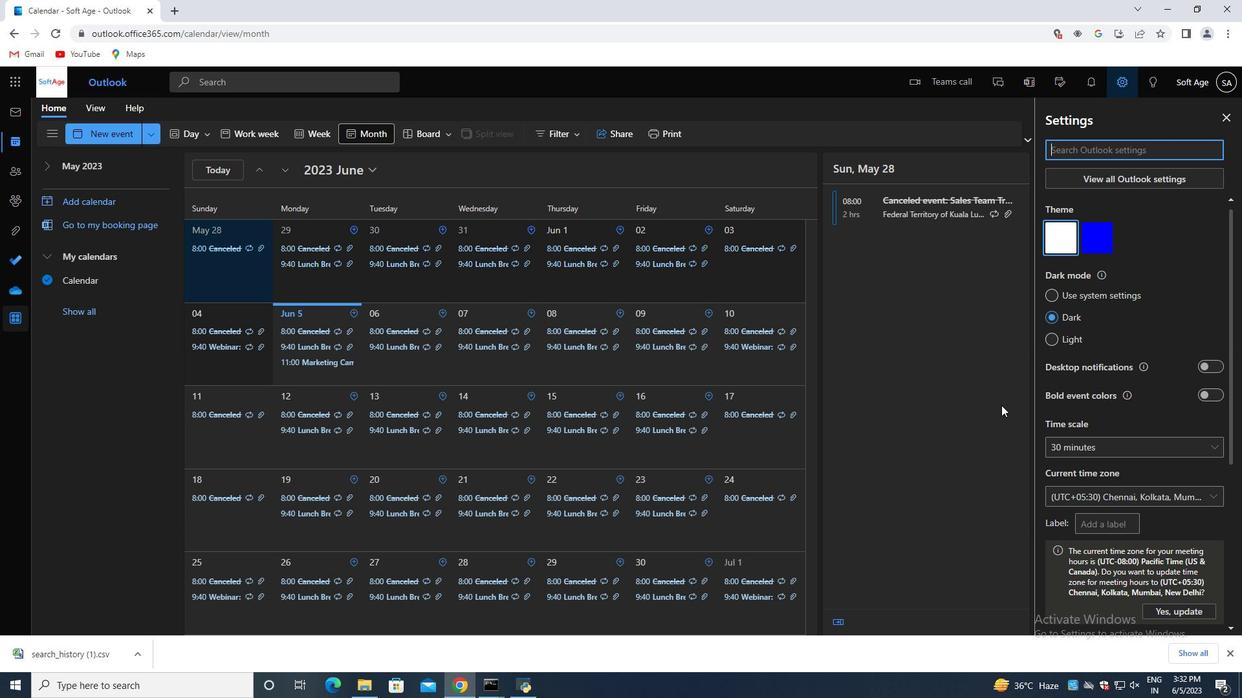 
Action: Mouse moved to (1145, 174)
Screenshot: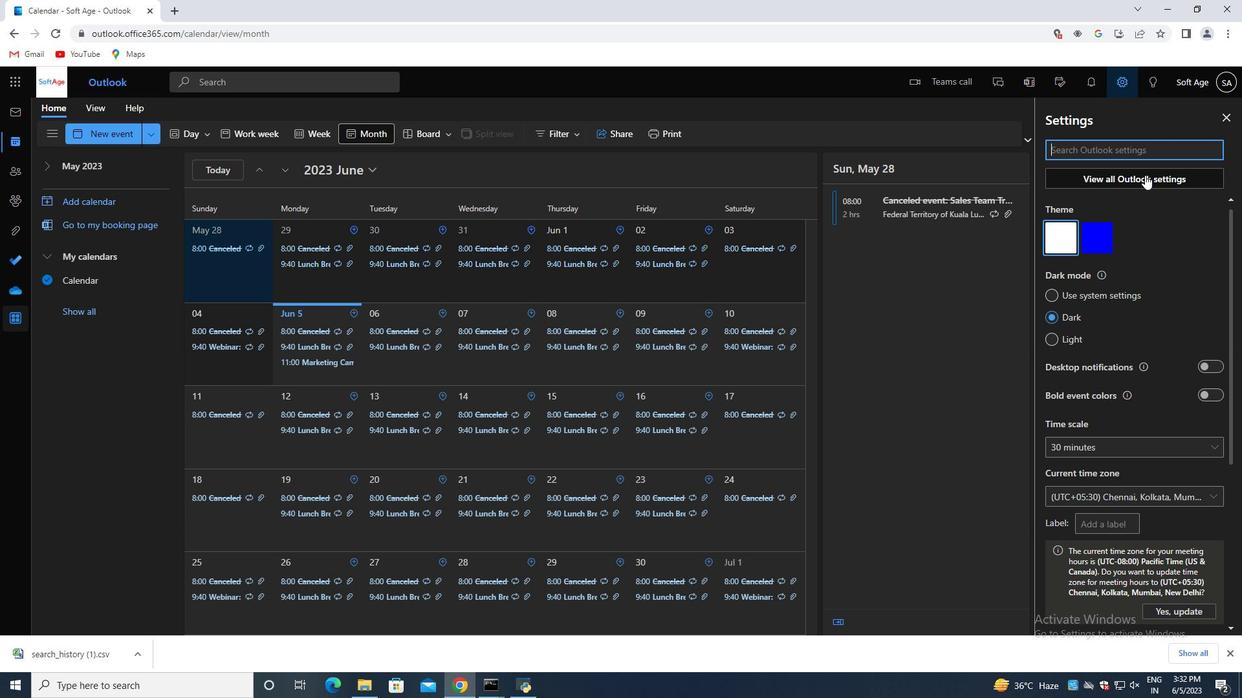 
Action: Mouse pressed left at (1145, 174)
Screenshot: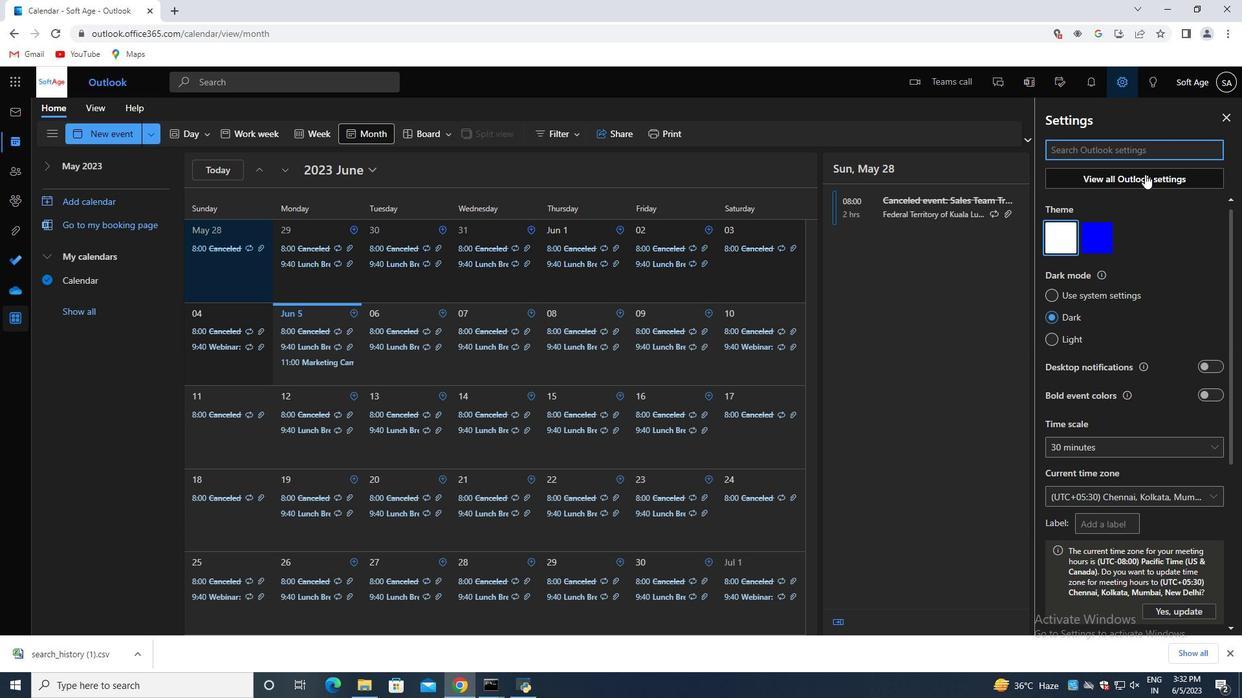
Action: Mouse moved to (303, 174)
Screenshot: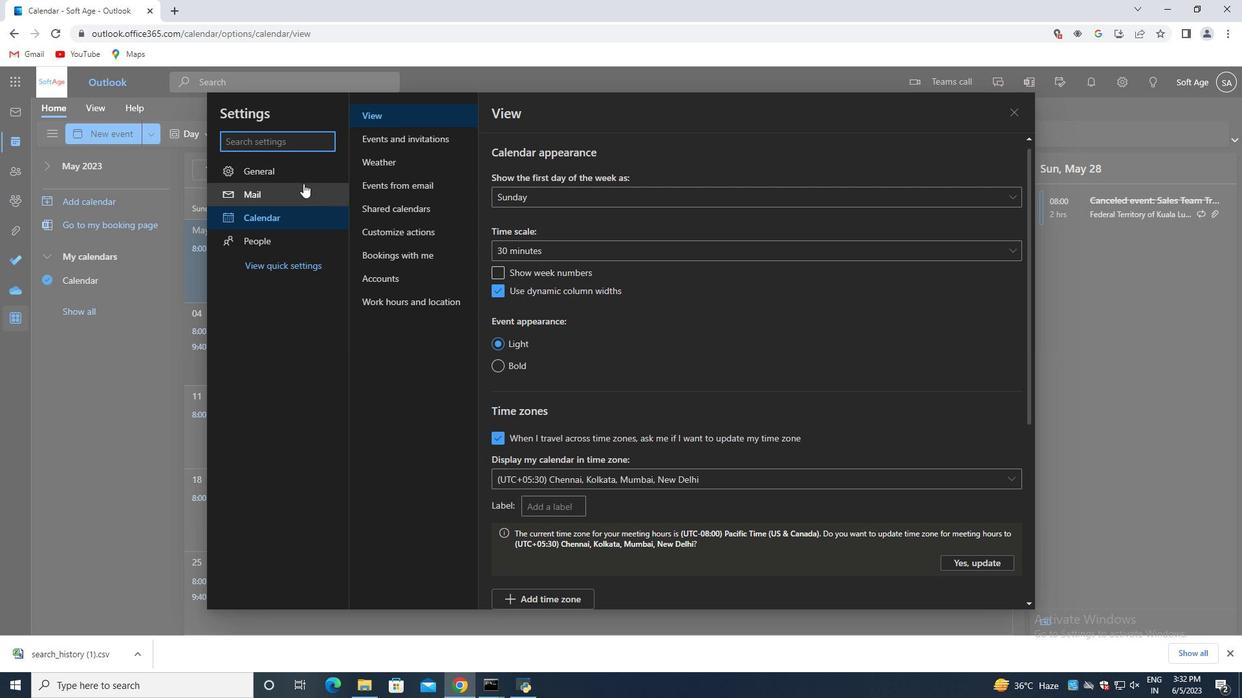 
Action: Mouse pressed left at (303, 174)
Screenshot: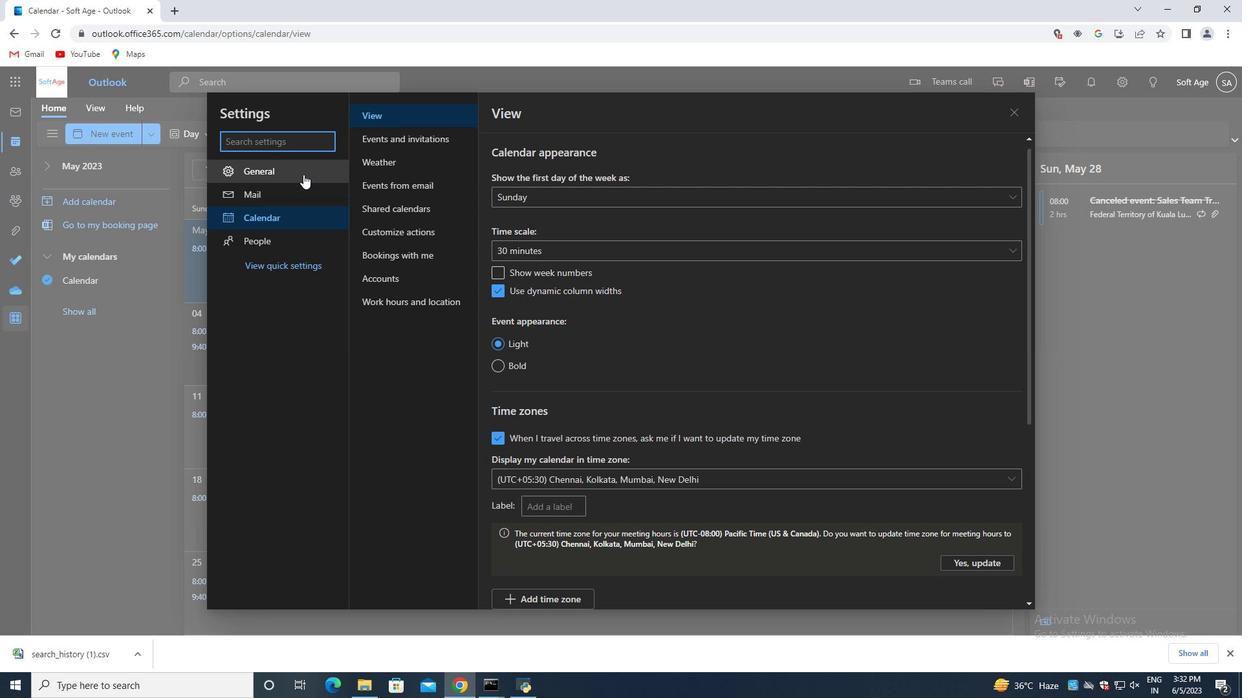 
Action: Mouse moved to (634, 161)
Screenshot: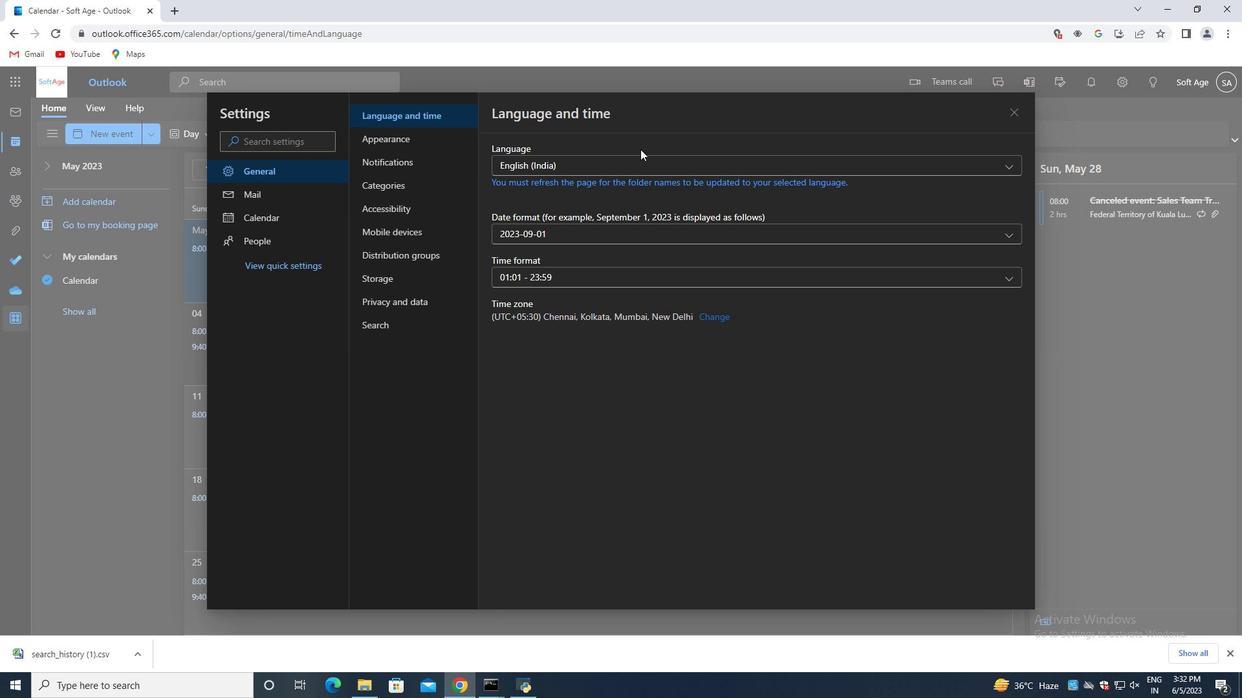 
Action: Mouse pressed left at (634, 161)
Screenshot: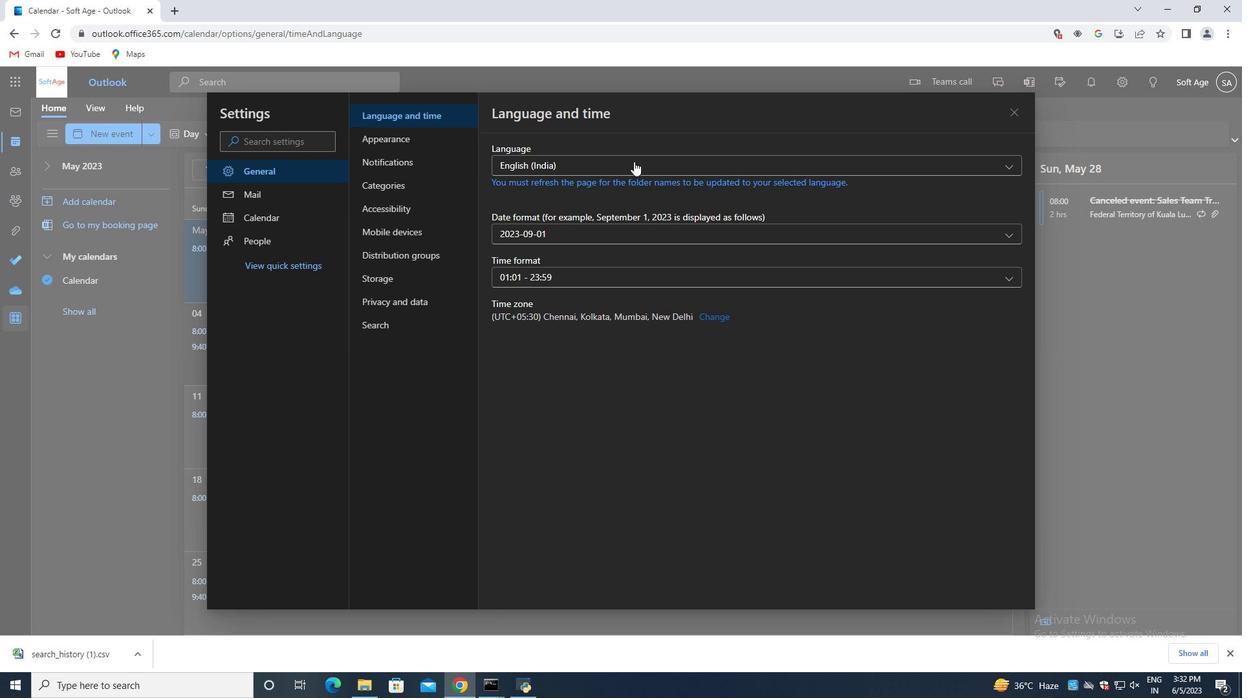 
Action: Mouse moved to (552, 286)
Screenshot: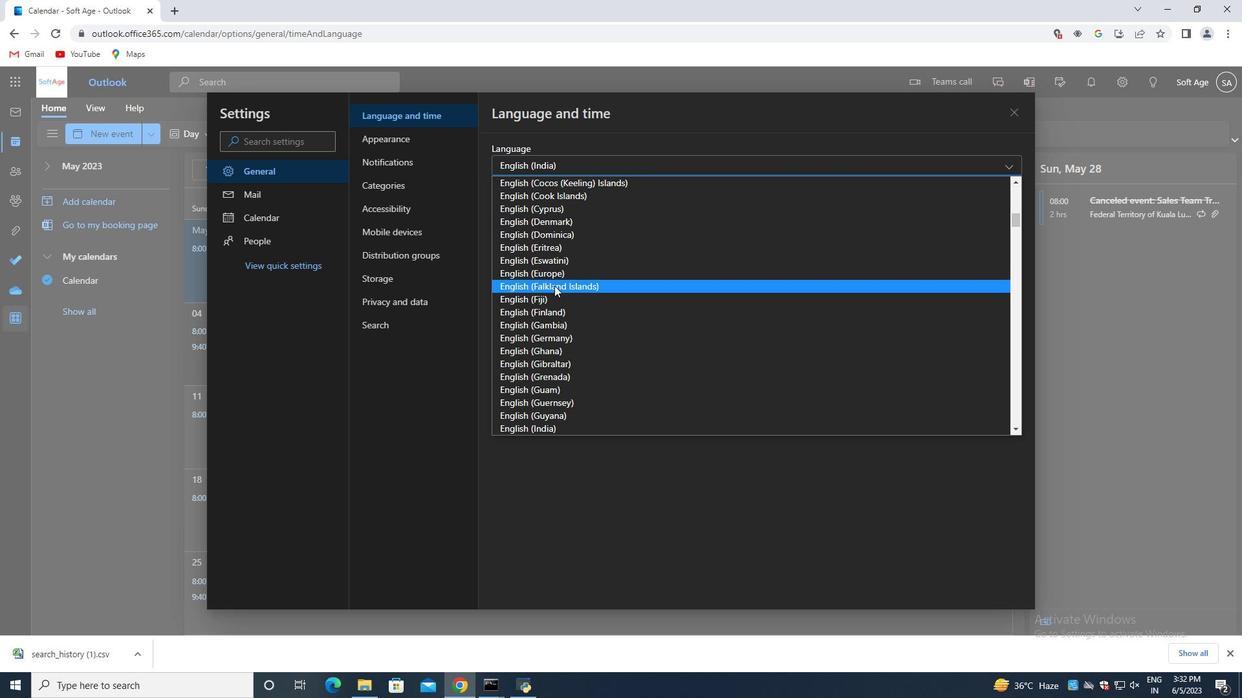 
Action: Mouse scrolled (552, 285) with delta (0, 0)
Screenshot: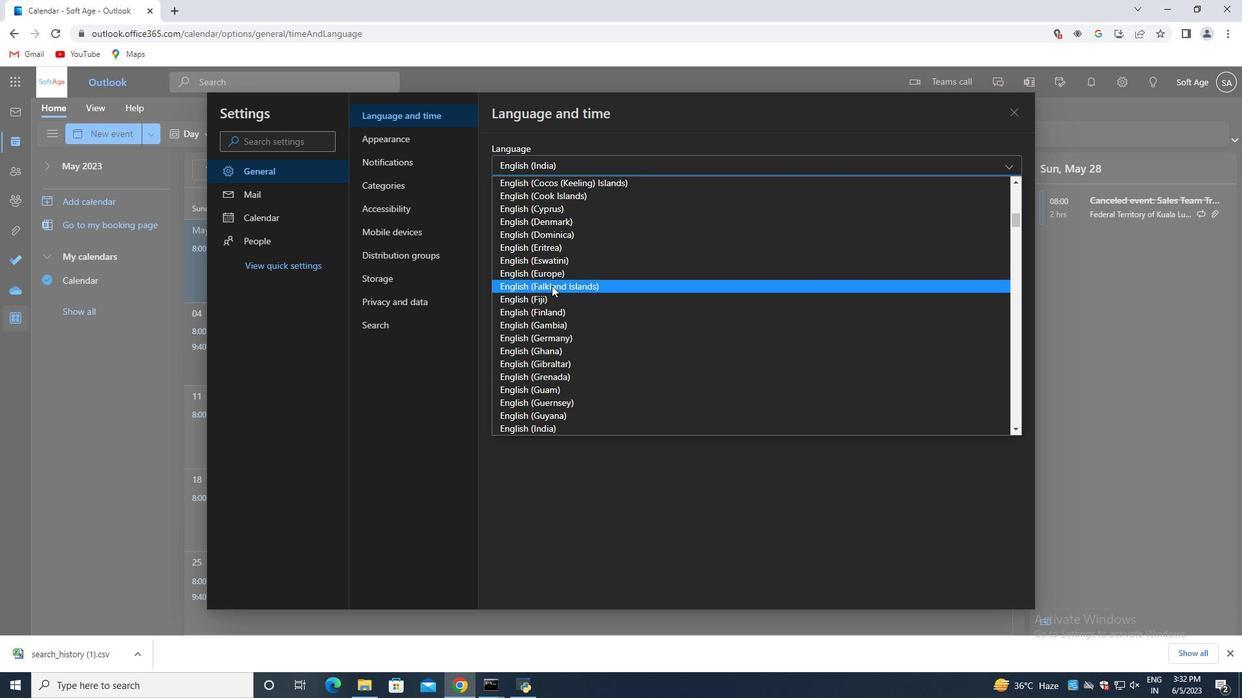 
Action: Mouse moved to (551, 285)
Screenshot: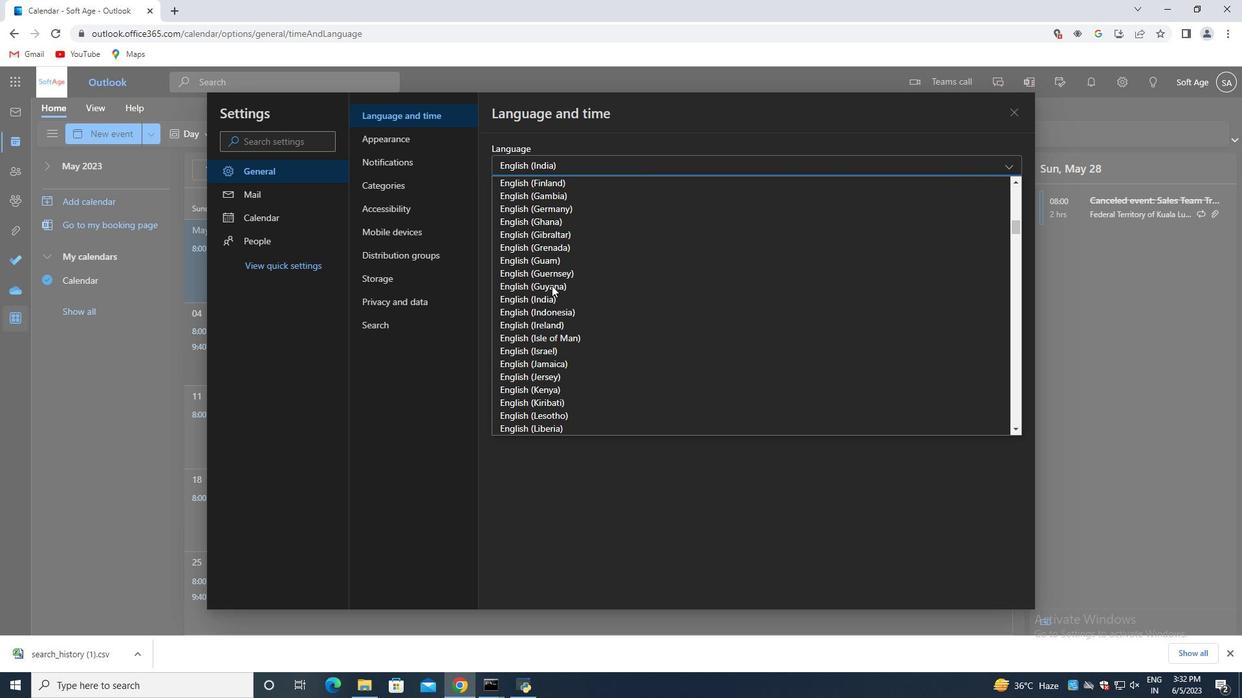 
Action: Mouse scrolled (551, 284) with delta (0, 0)
Screenshot: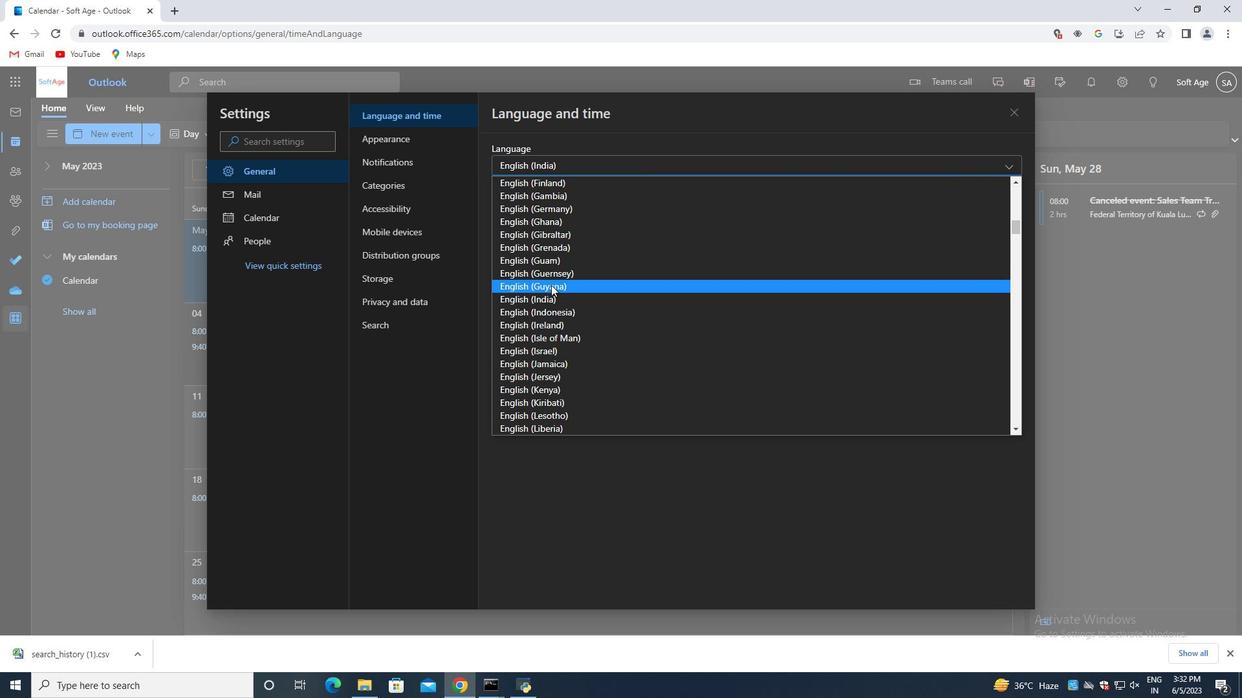 
Action: Mouse moved to (551, 284)
Screenshot: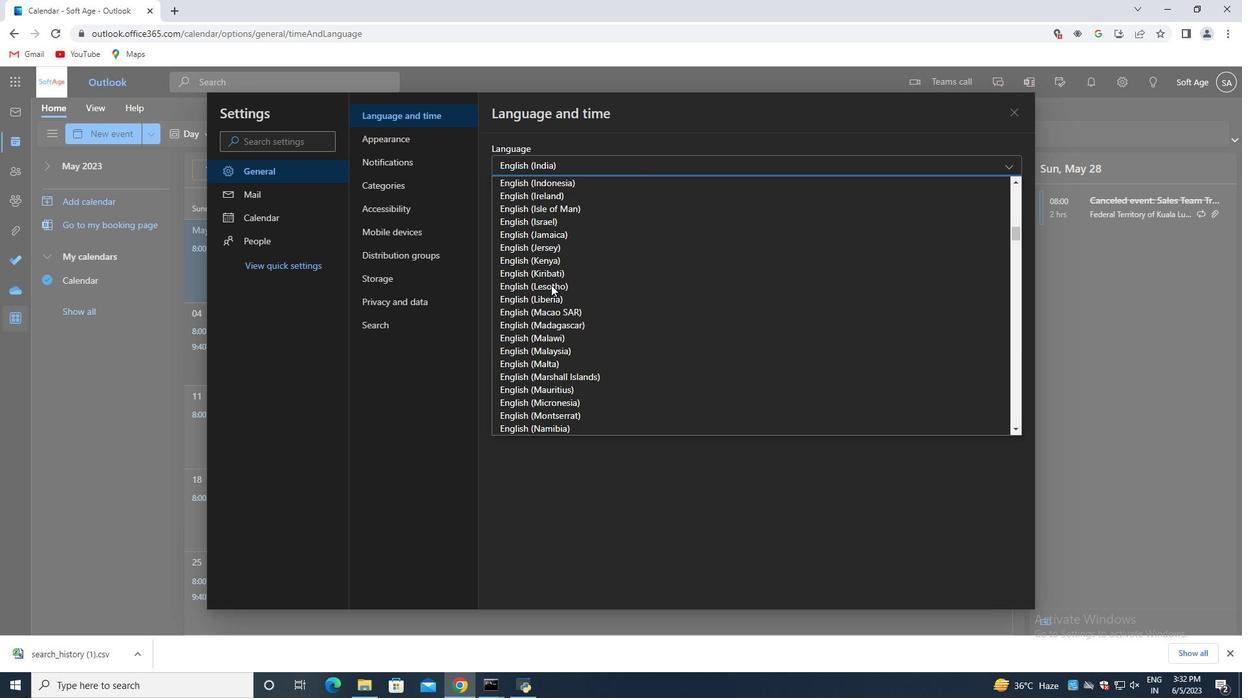 
Action: Mouse scrolled (551, 284) with delta (0, 0)
Screenshot: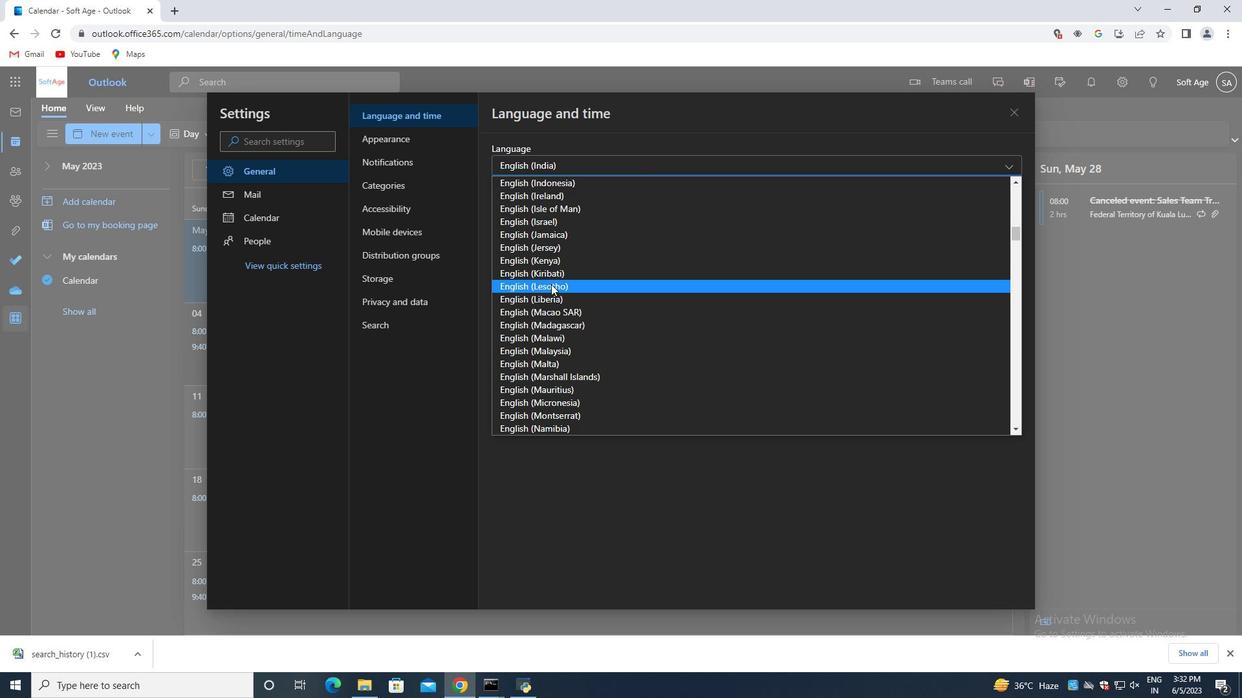 
Action: Mouse scrolled (551, 284) with delta (0, 0)
Screenshot: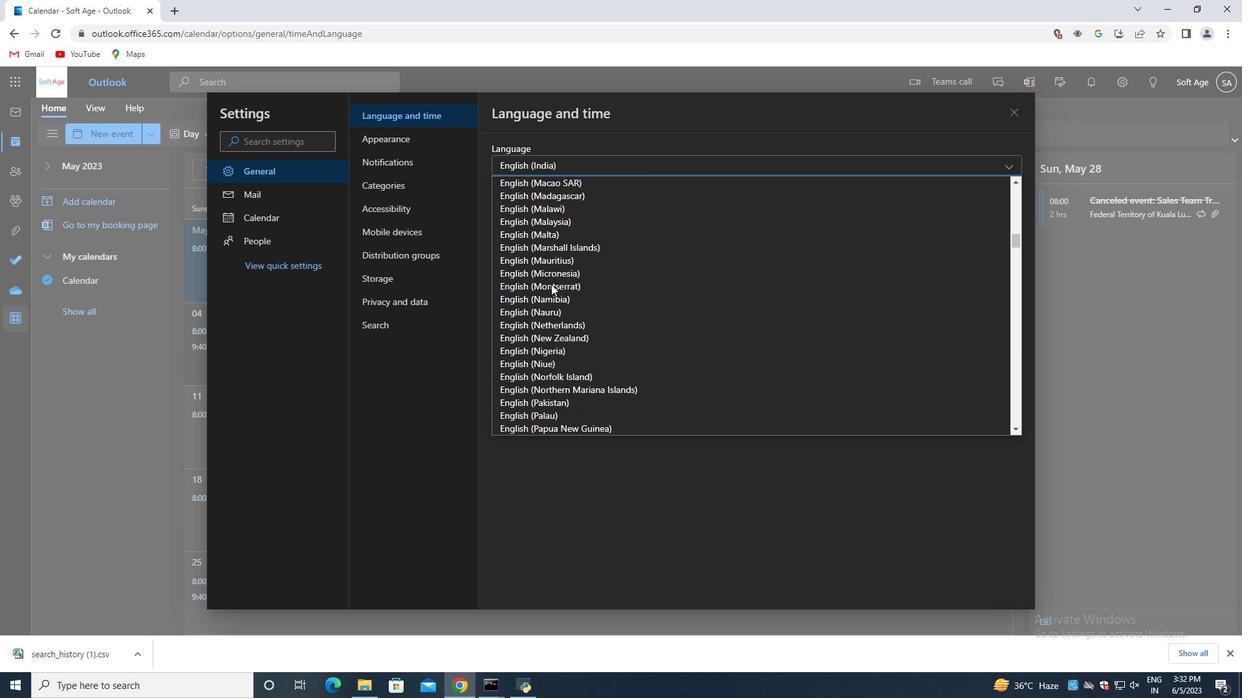
Action: Mouse scrolled (551, 284) with delta (0, 0)
Screenshot: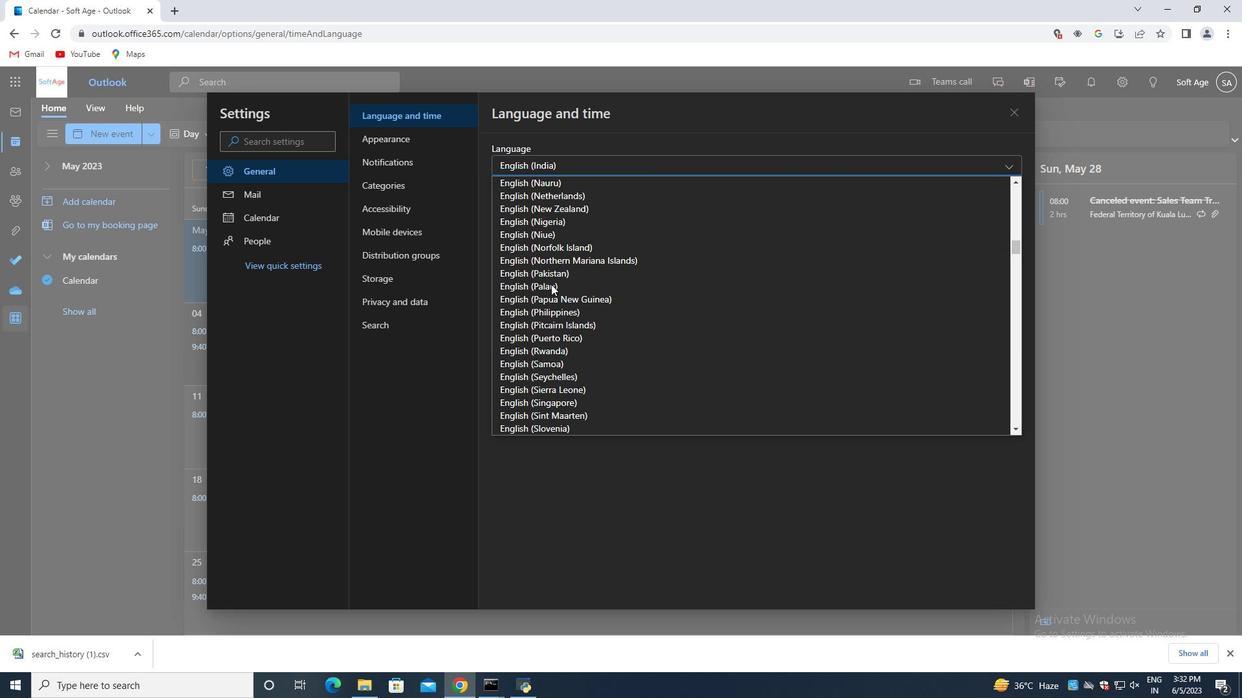 
Action: Mouse moved to (560, 273)
Screenshot: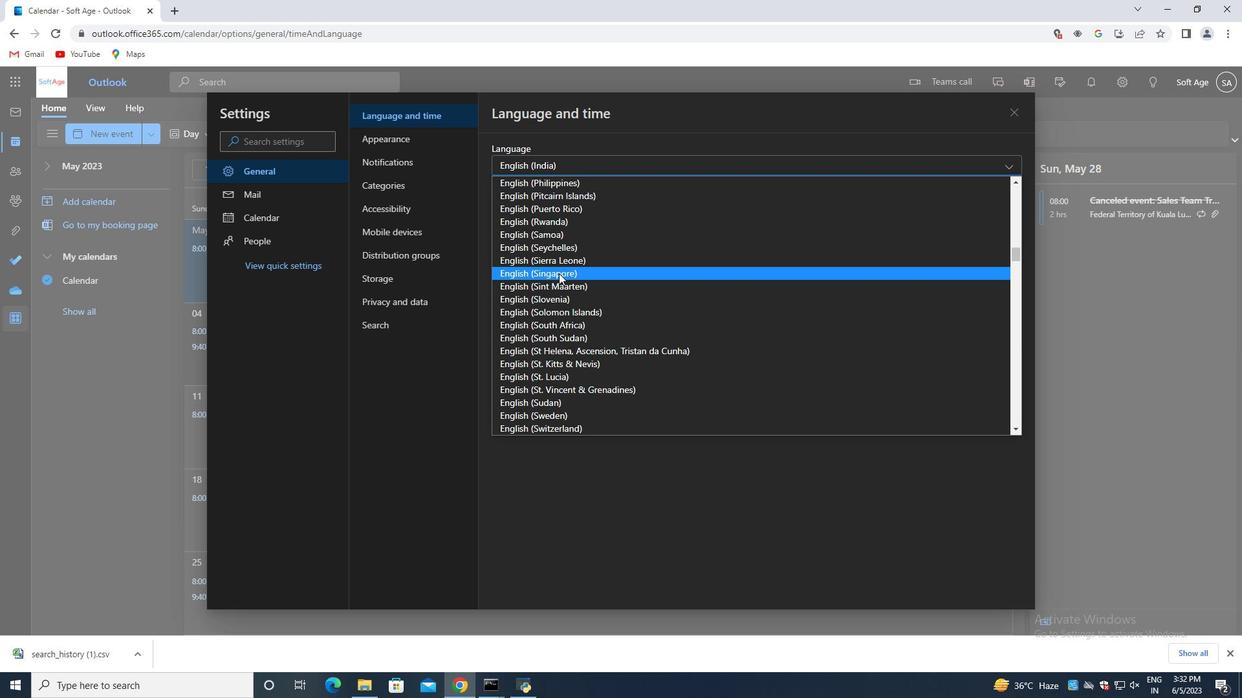 
Action: Mouse pressed left at (560, 273)
Screenshot: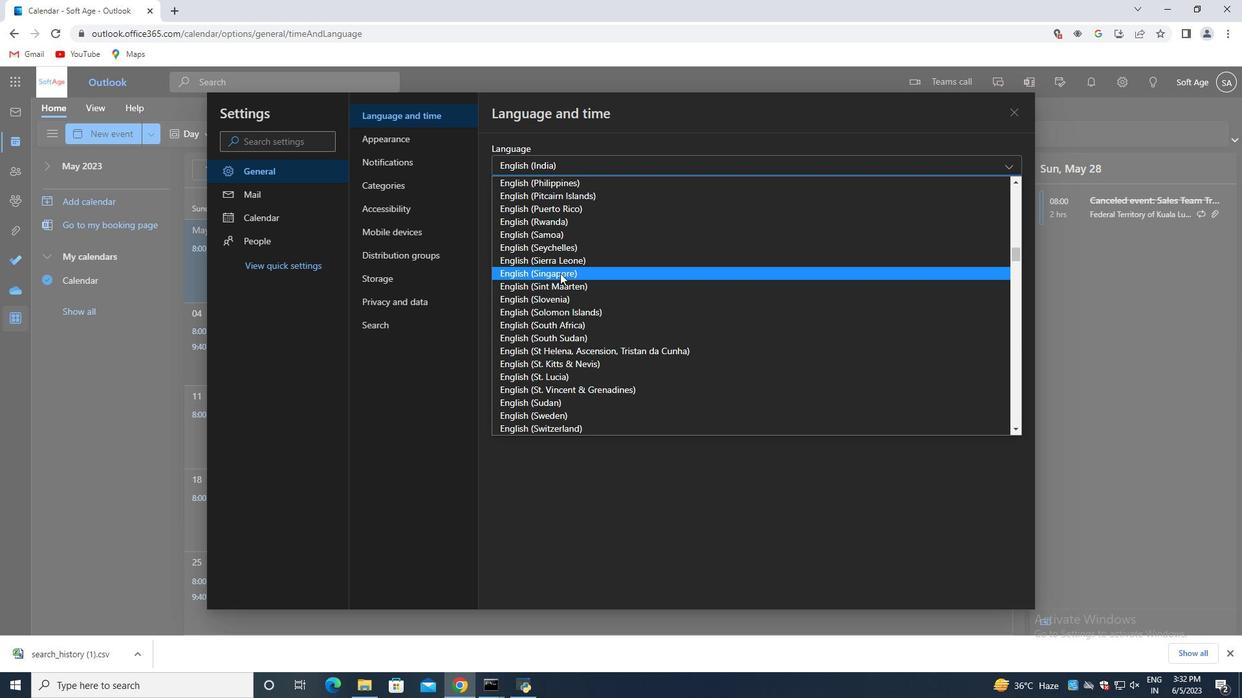 
Action: Mouse moved to (561, 269)
Screenshot: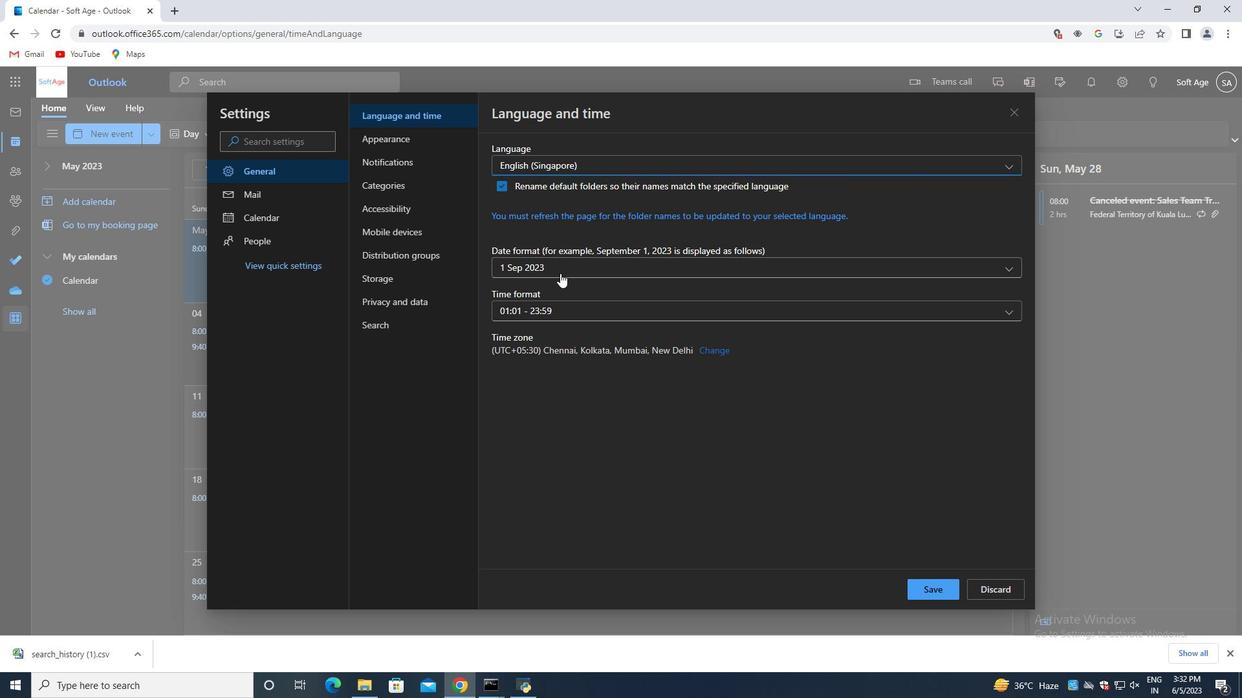
Action: Mouse pressed left at (561, 269)
Screenshot: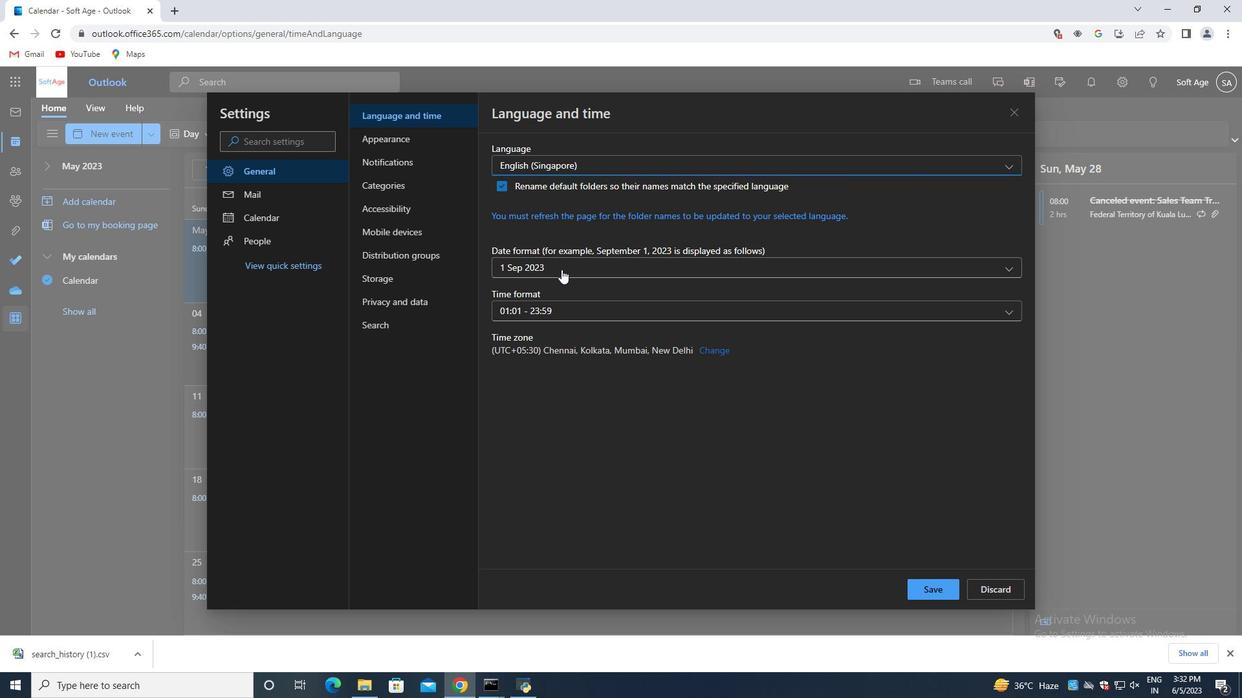 
Action: Mouse moved to (554, 298)
Screenshot: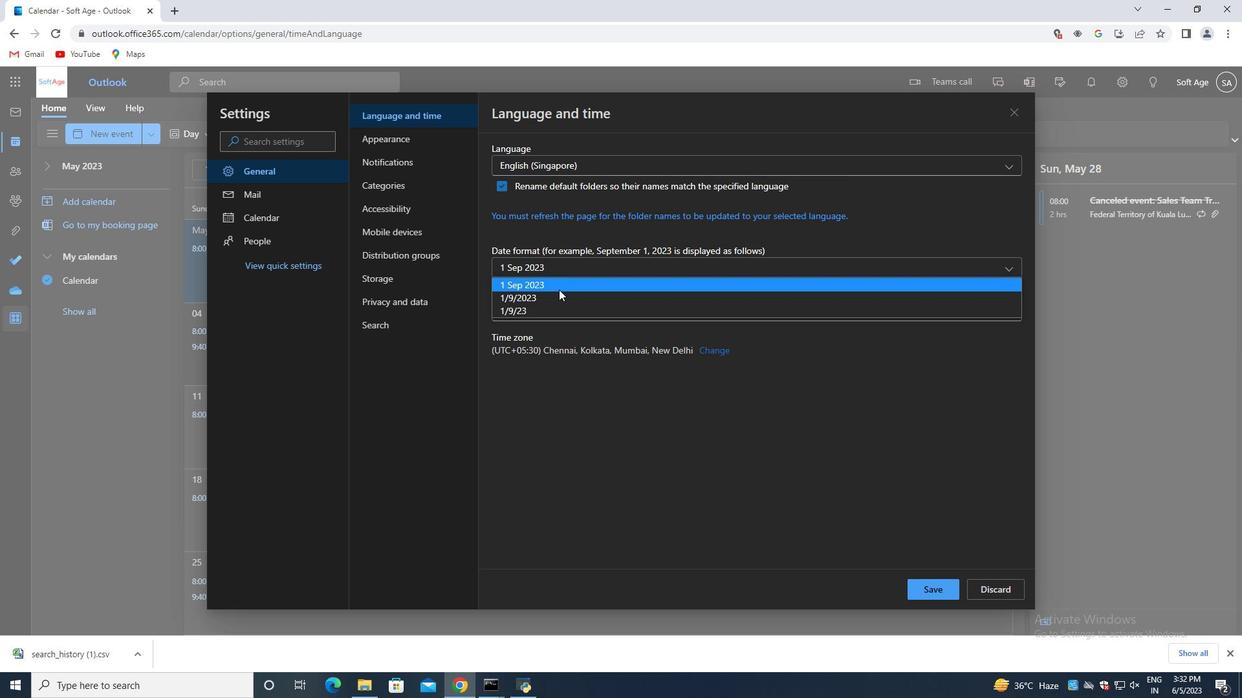 
Action: Mouse pressed left at (554, 298)
Screenshot: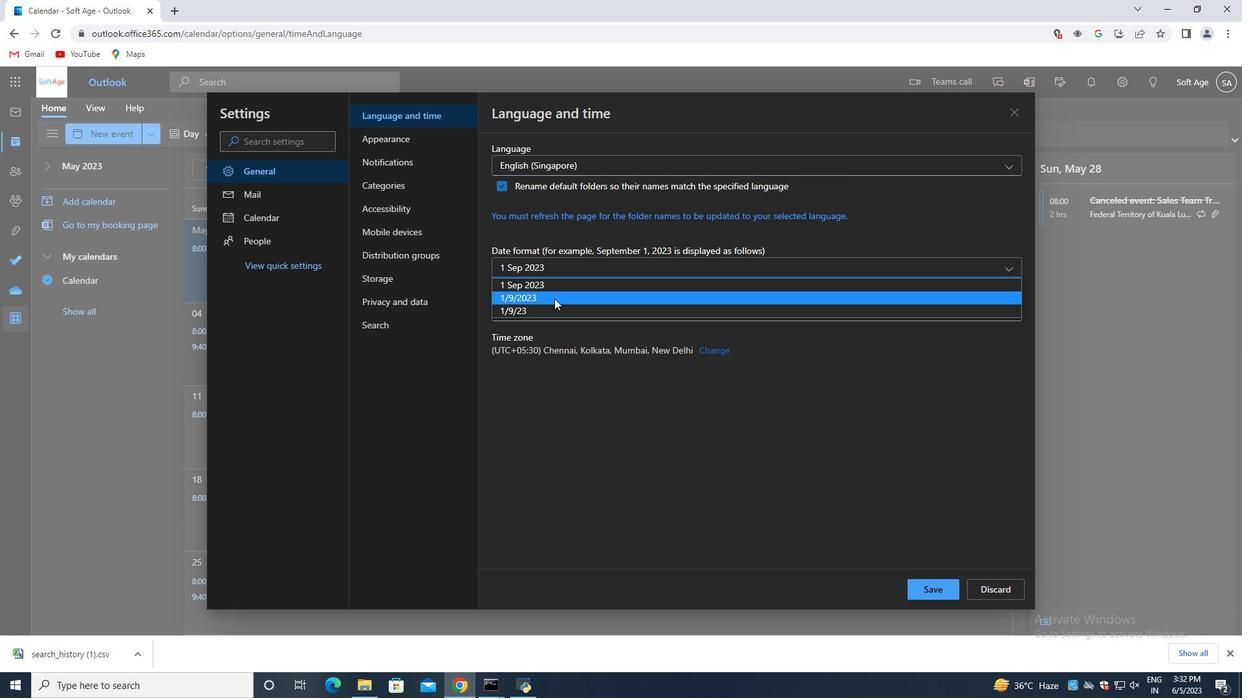 
Action: Mouse moved to (568, 306)
Screenshot: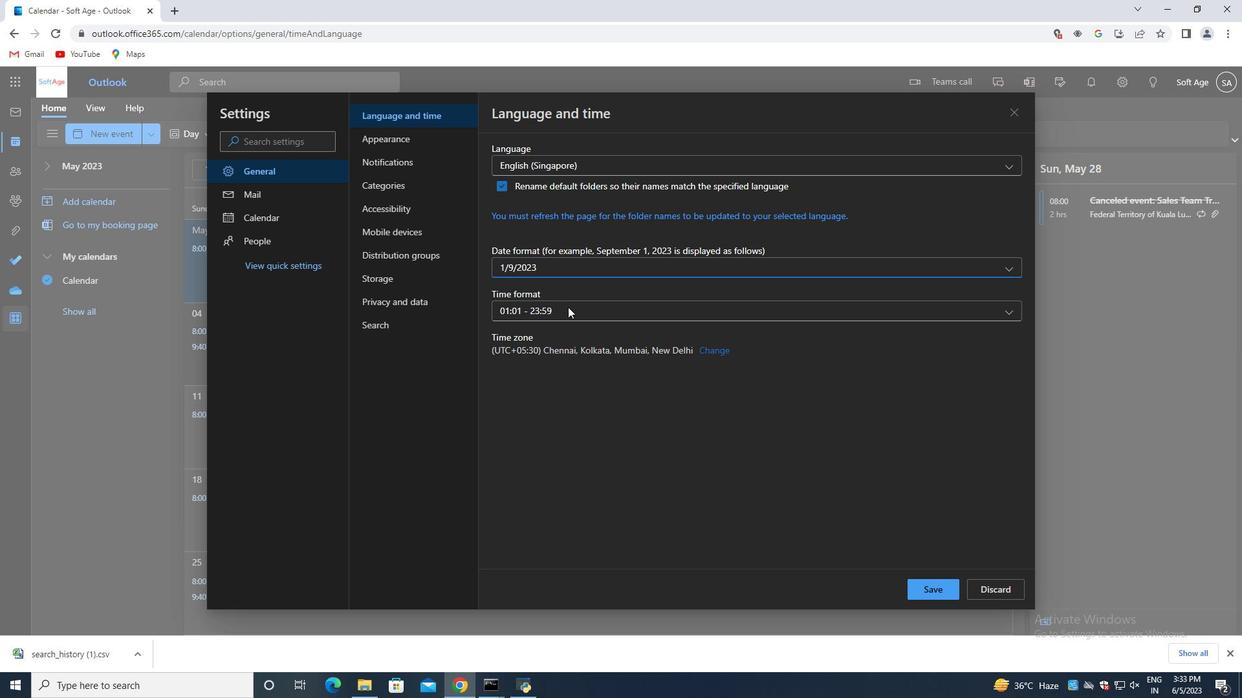 
Action: Mouse pressed left at (568, 306)
Screenshot: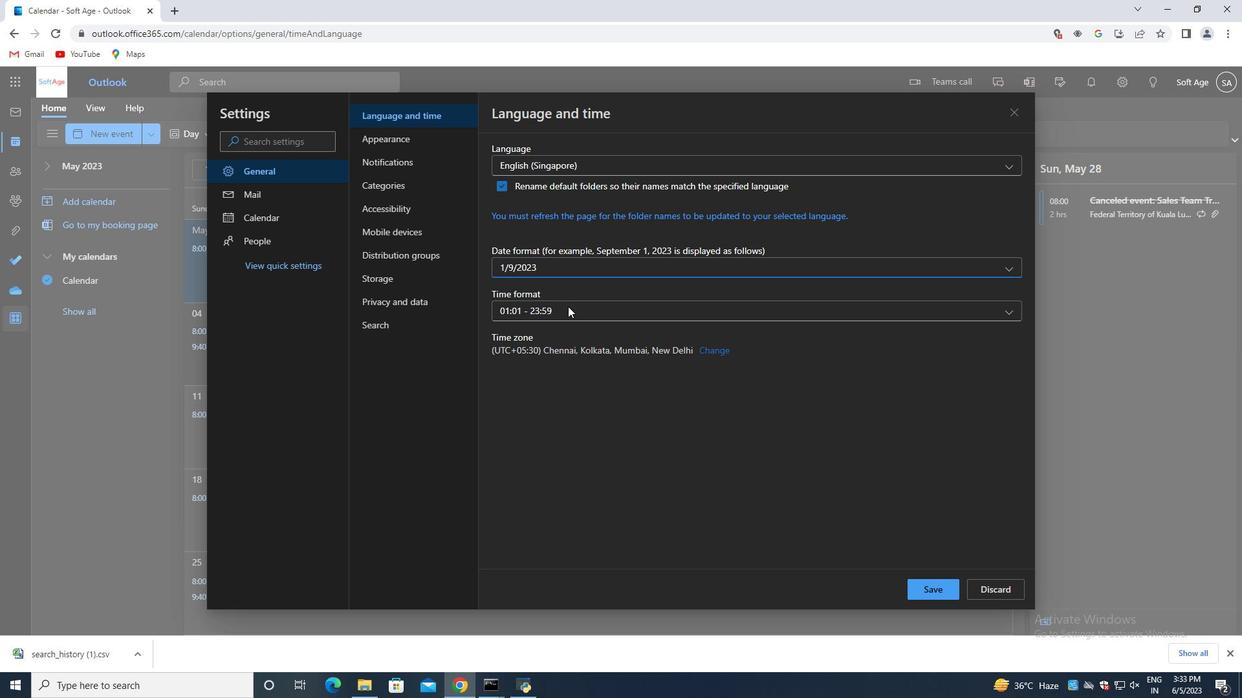 
Action: Mouse moved to (589, 324)
Screenshot: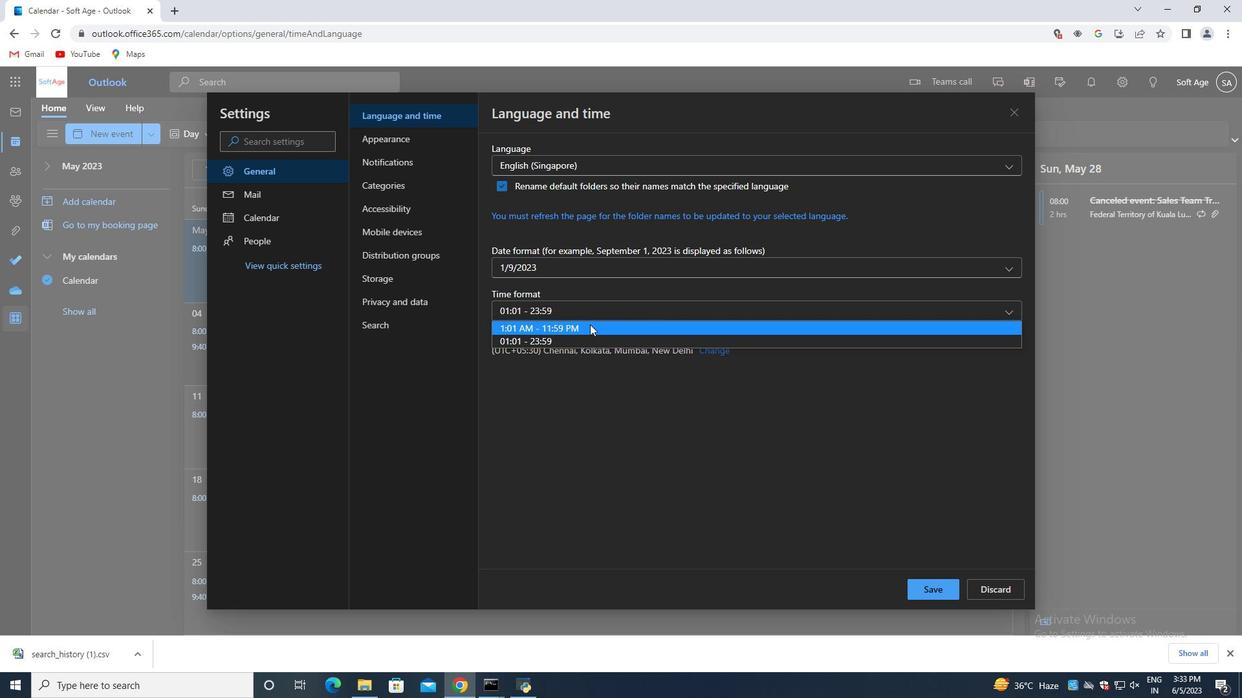 
Action: Mouse pressed left at (589, 324)
Screenshot: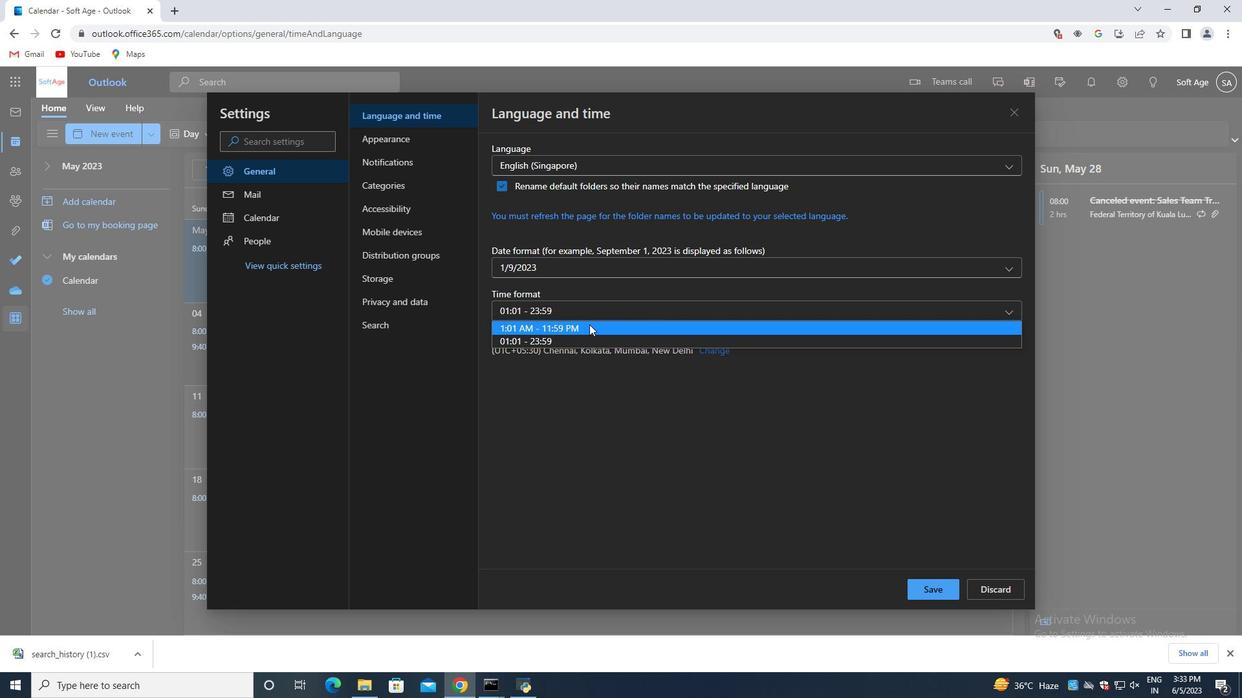 
Action: Mouse moved to (582, 321)
Screenshot: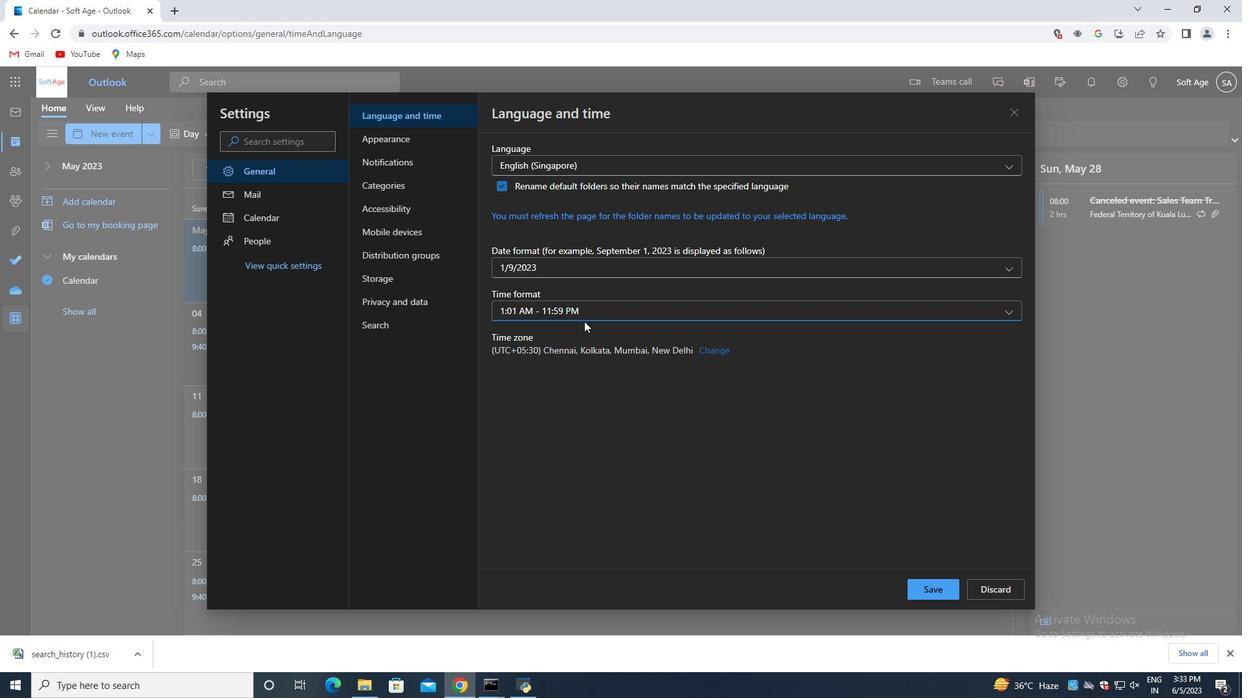 
Action: Mouse scrolled (582, 322) with delta (0, 0)
Screenshot: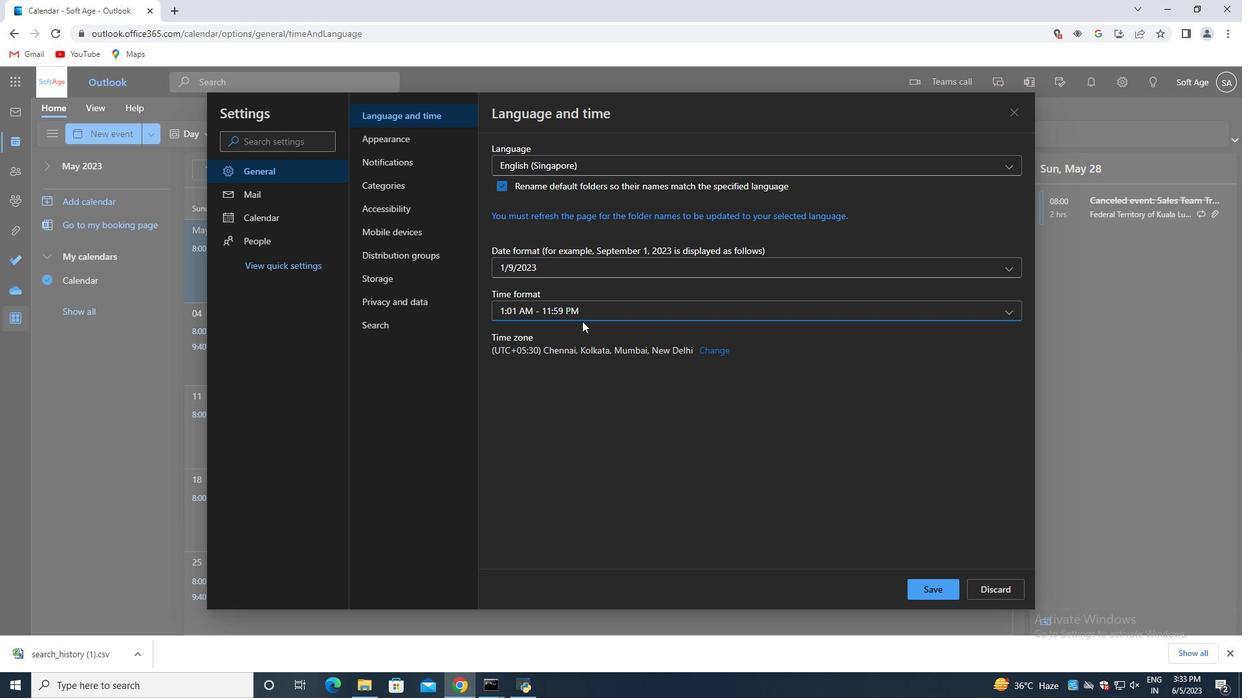 
Action: Mouse moved to (419, 303)
Screenshot: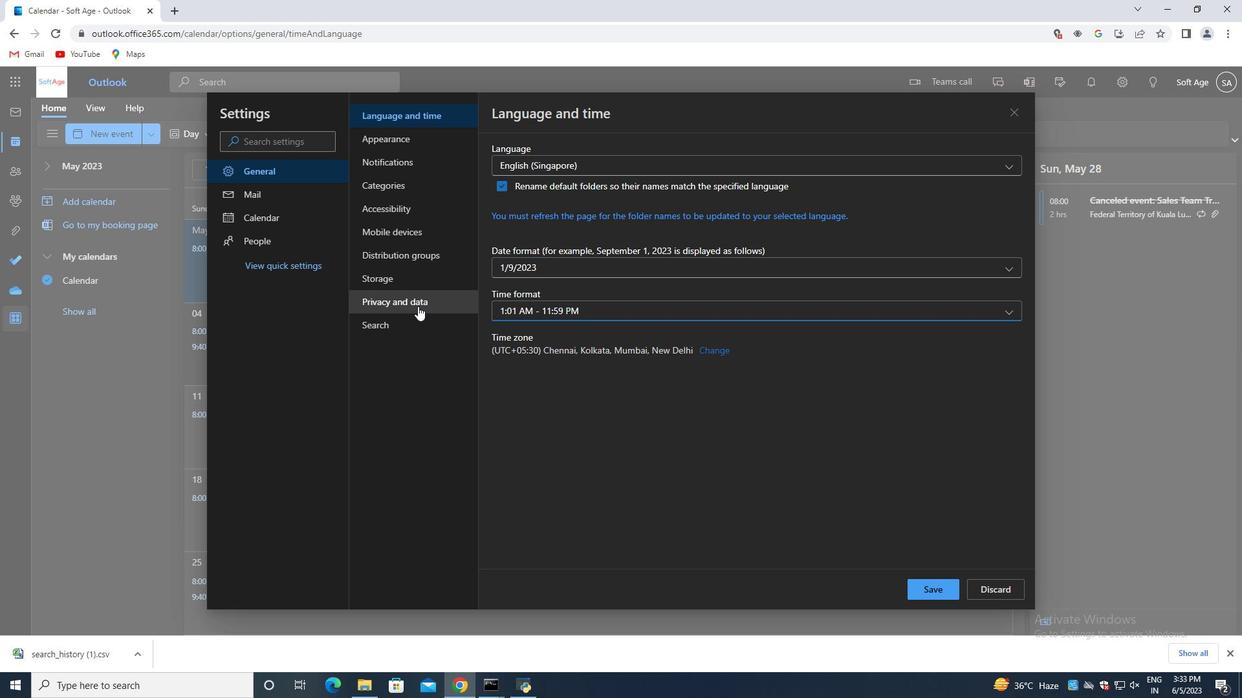 
Action: Mouse pressed left at (419, 303)
Screenshot: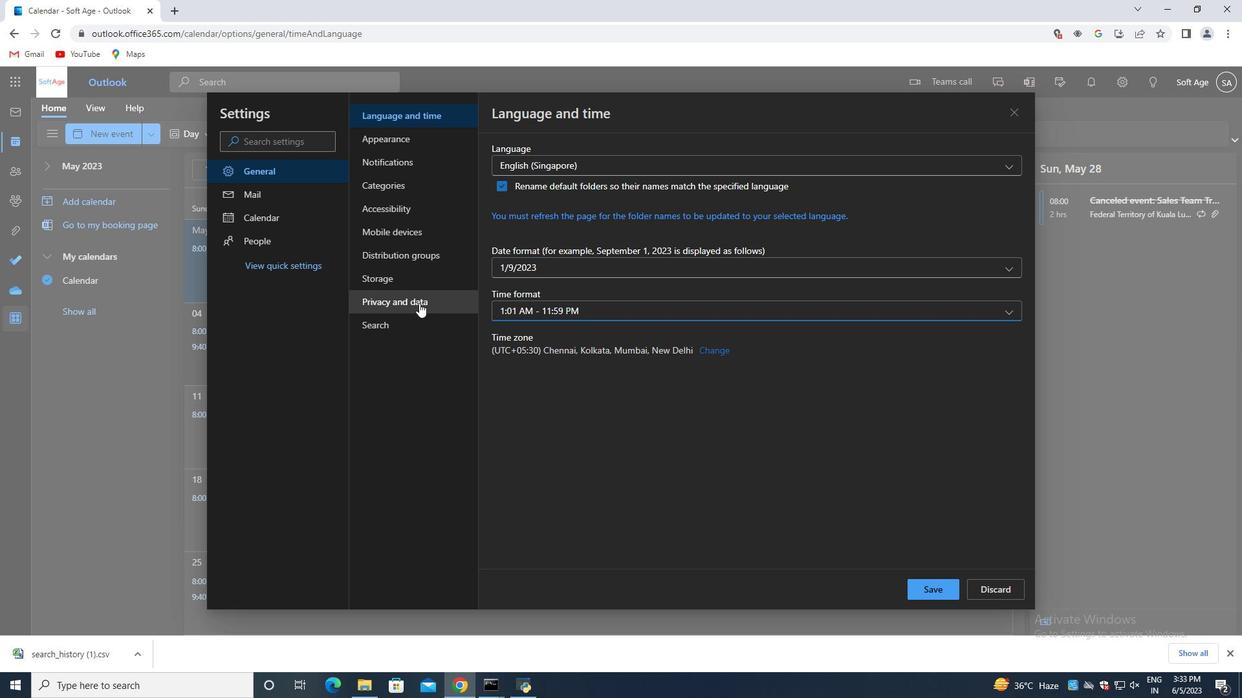 
Action: Mouse moved to (570, 392)
Screenshot: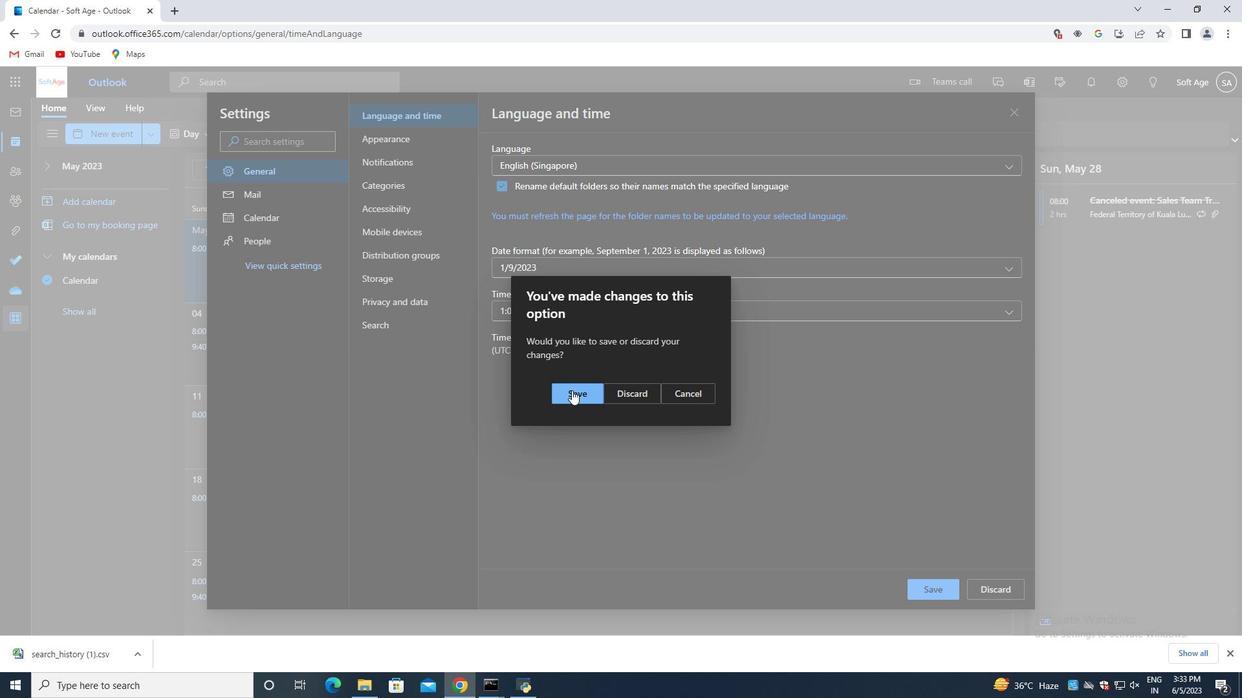 
Action: Mouse pressed left at (570, 392)
Screenshot: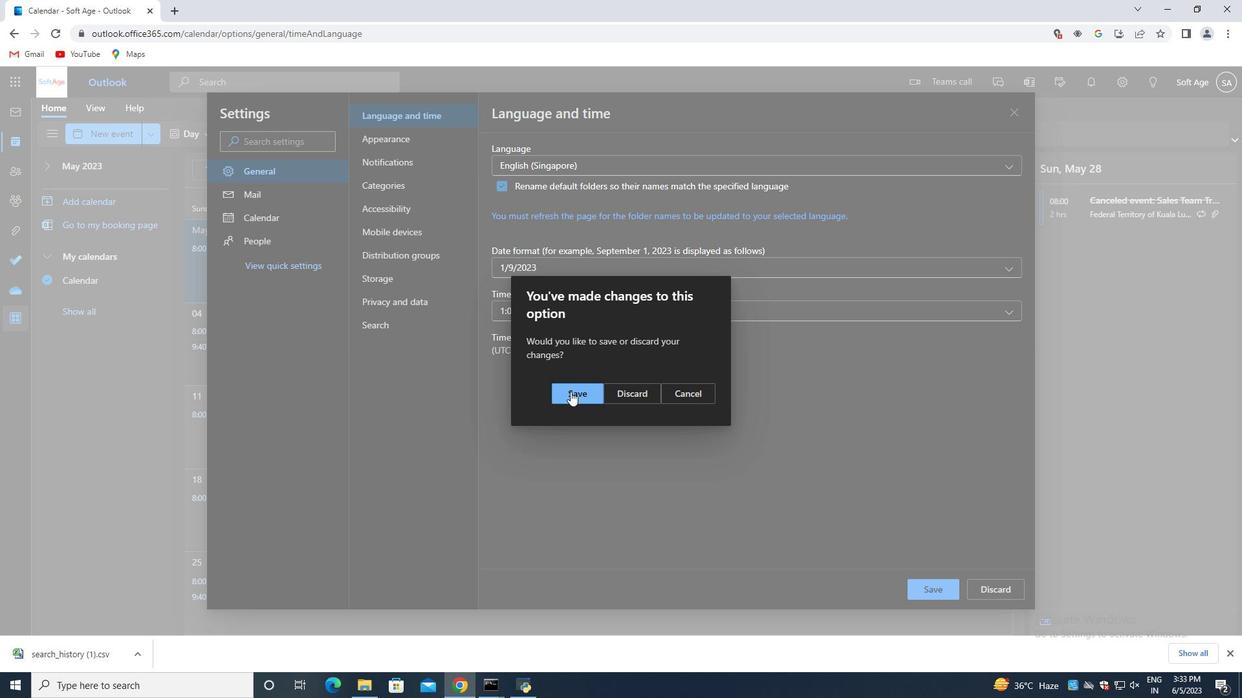 
Action: Mouse moved to (618, 200)
Screenshot: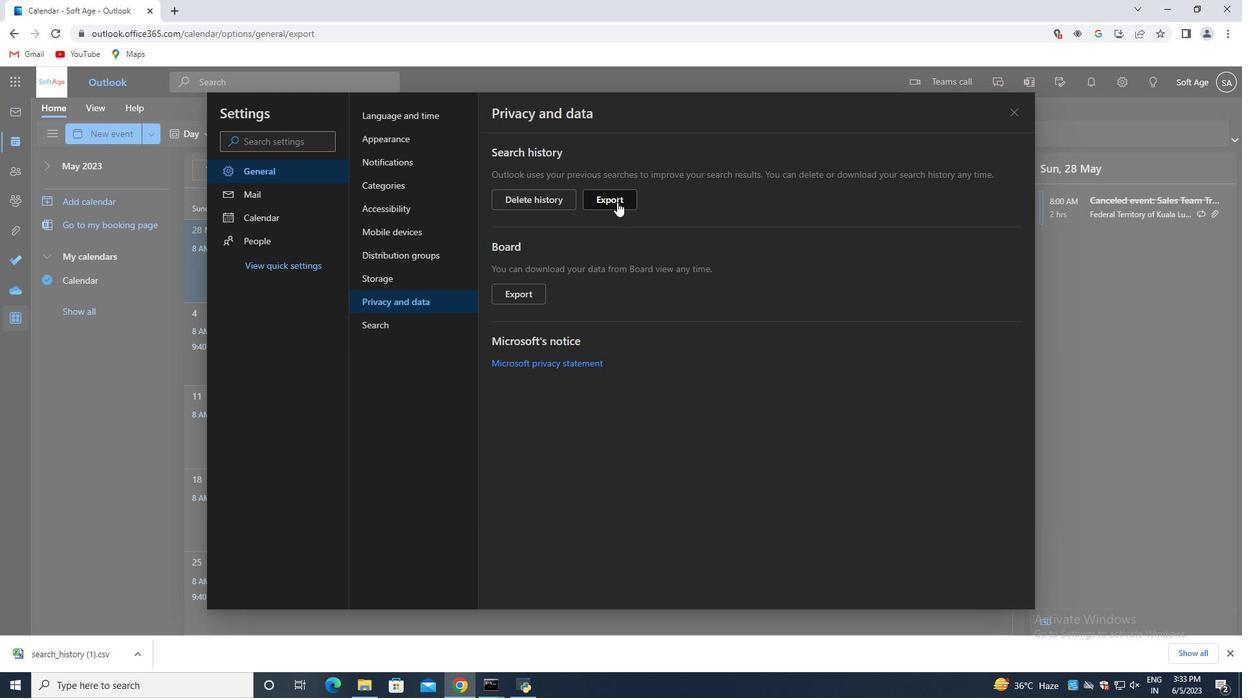 
Action: Mouse pressed left at (618, 200)
Screenshot: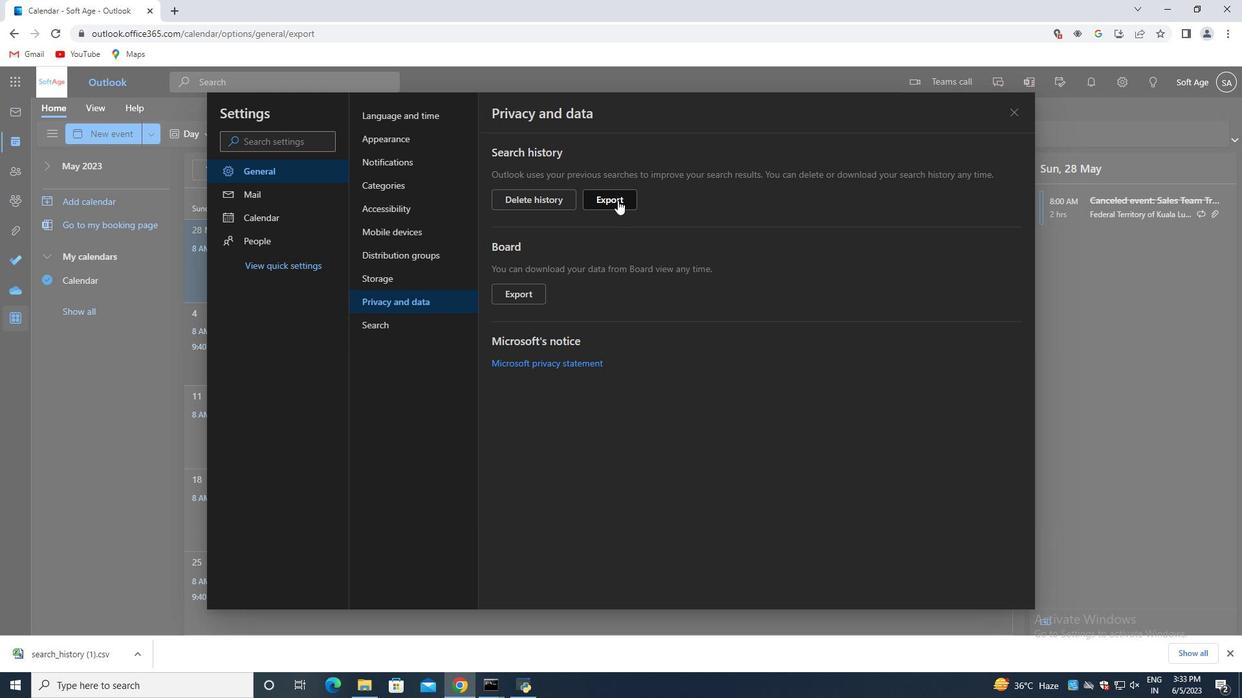 
Action: Mouse moved to (73, 651)
Screenshot: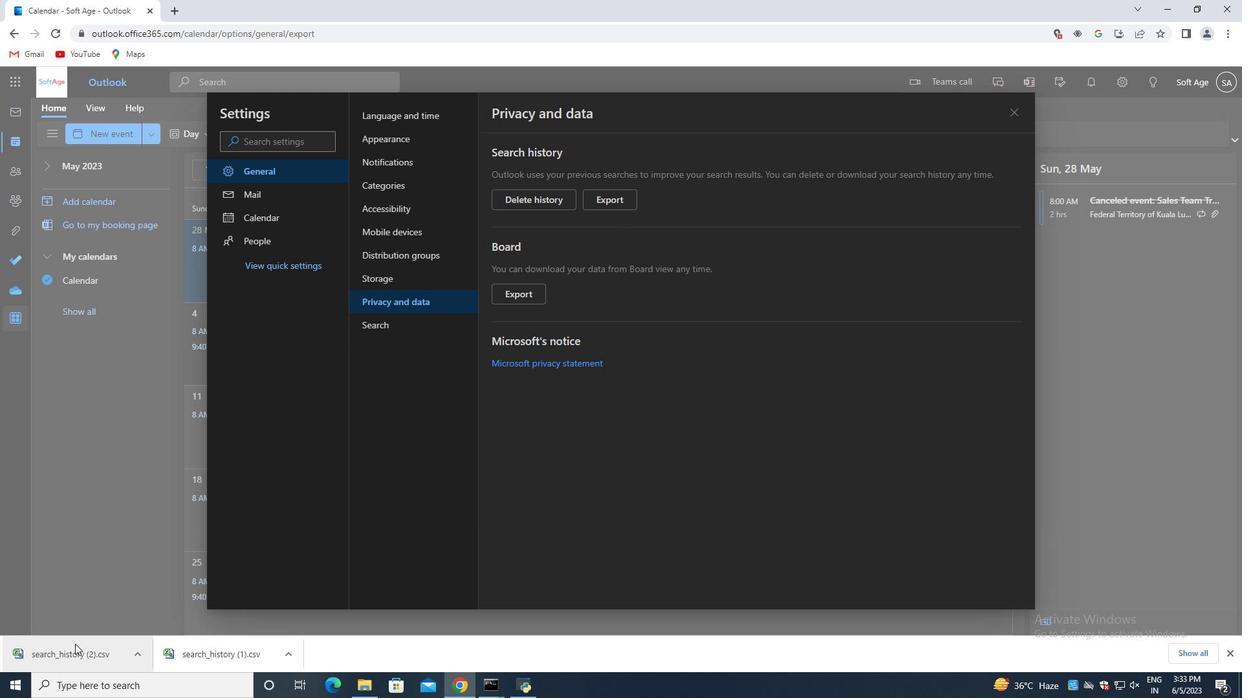 
